 Task: Search one way flight ticket for 1 adult, 1 child, 1 infant in seat in premium economy from Aspen: Aspen/pitkin County Airport (sardy Field) to Sheridan: Sheridan County Airport on 8-6-2023. Choice of flights is Frontier. Number of bags: 2 checked bags. Price is upto 71000. Outbound departure time preference is 5:00.
Action: Mouse moved to (255, 328)
Screenshot: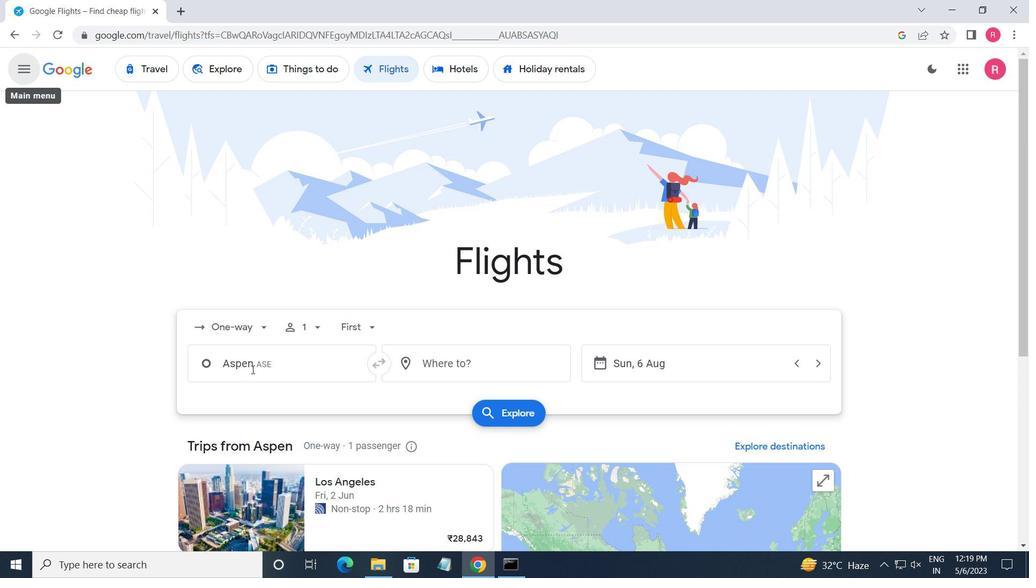 
Action: Mouse pressed left at (255, 328)
Screenshot: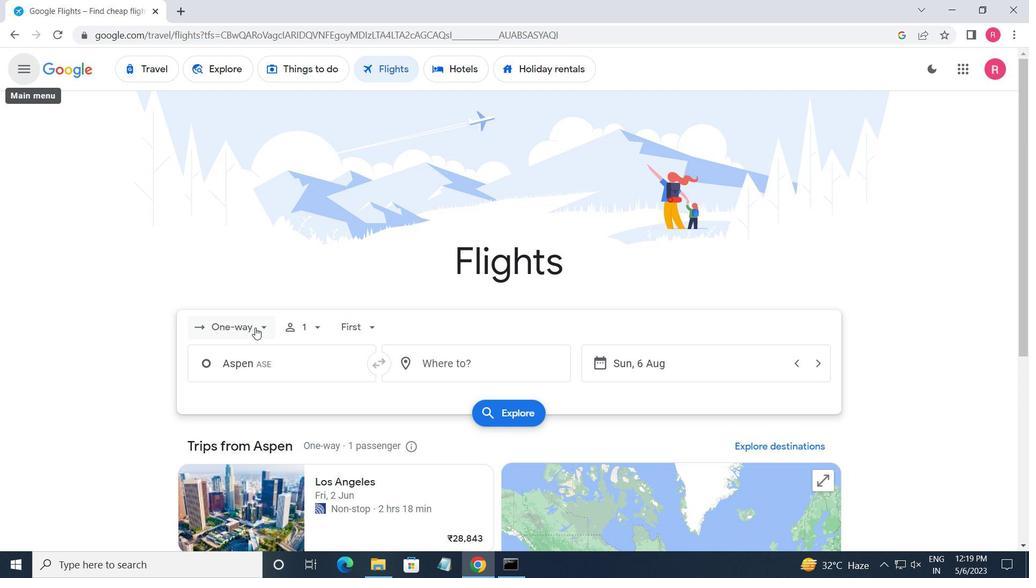 
Action: Mouse moved to (254, 388)
Screenshot: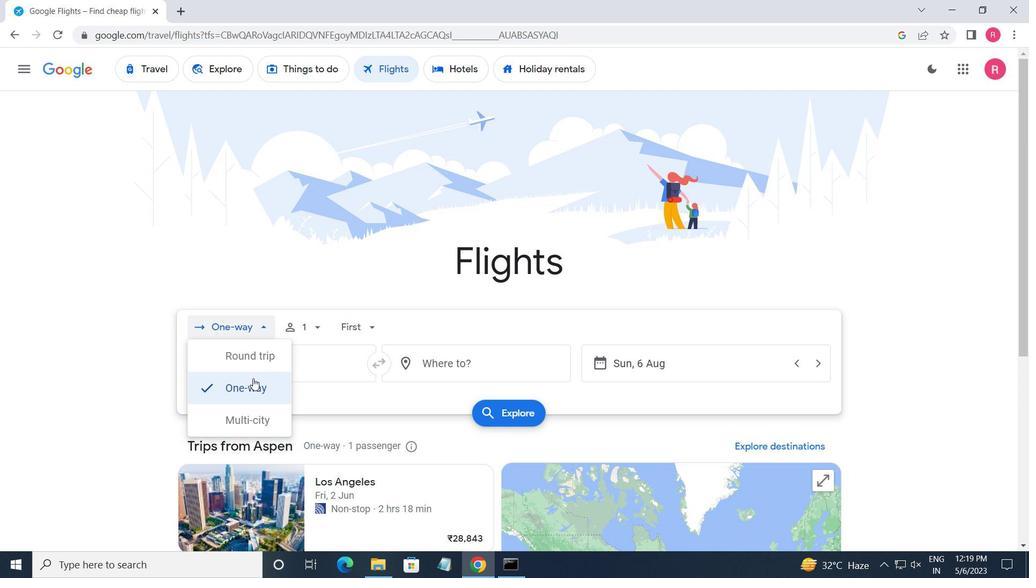 
Action: Mouse pressed left at (254, 388)
Screenshot: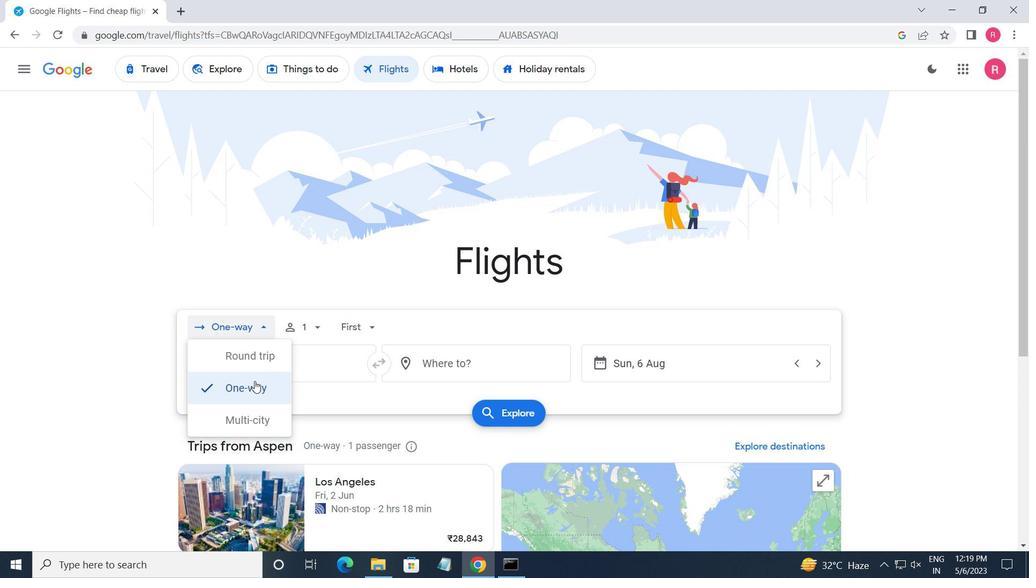 
Action: Mouse moved to (308, 338)
Screenshot: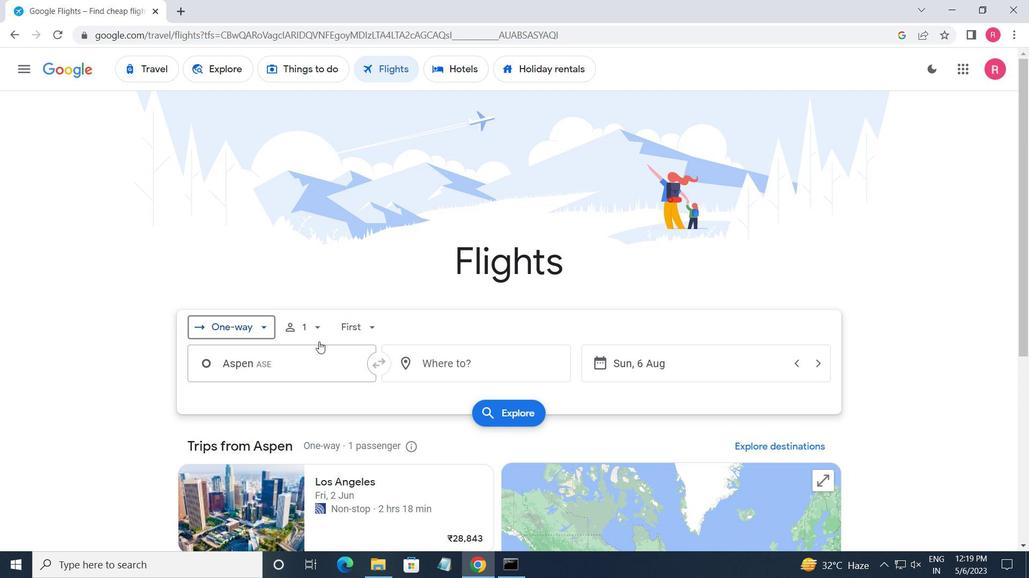 
Action: Mouse pressed left at (308, 338)
Screenshot: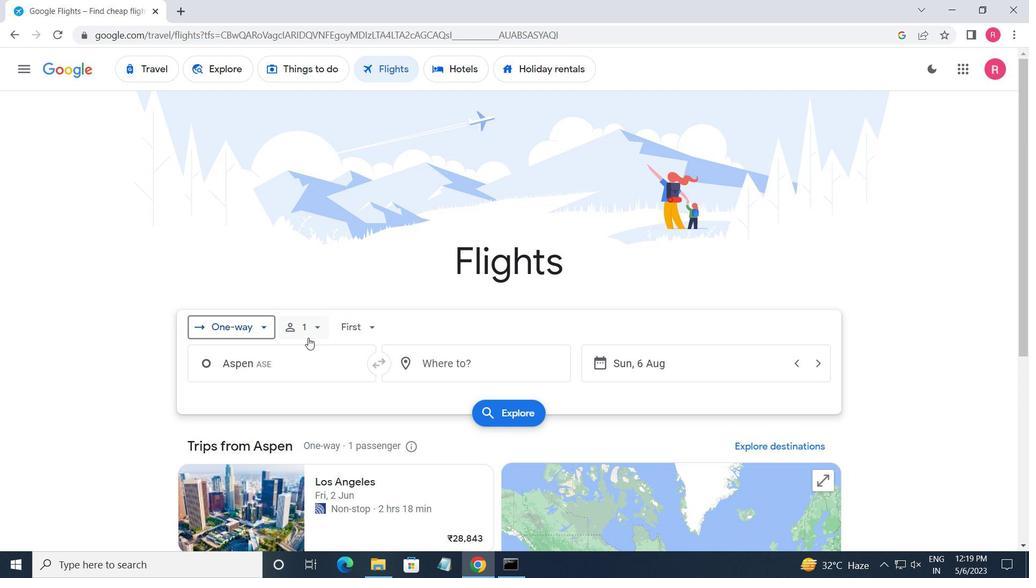 
Action: Mouse moved to (420, 397)
Screenshot: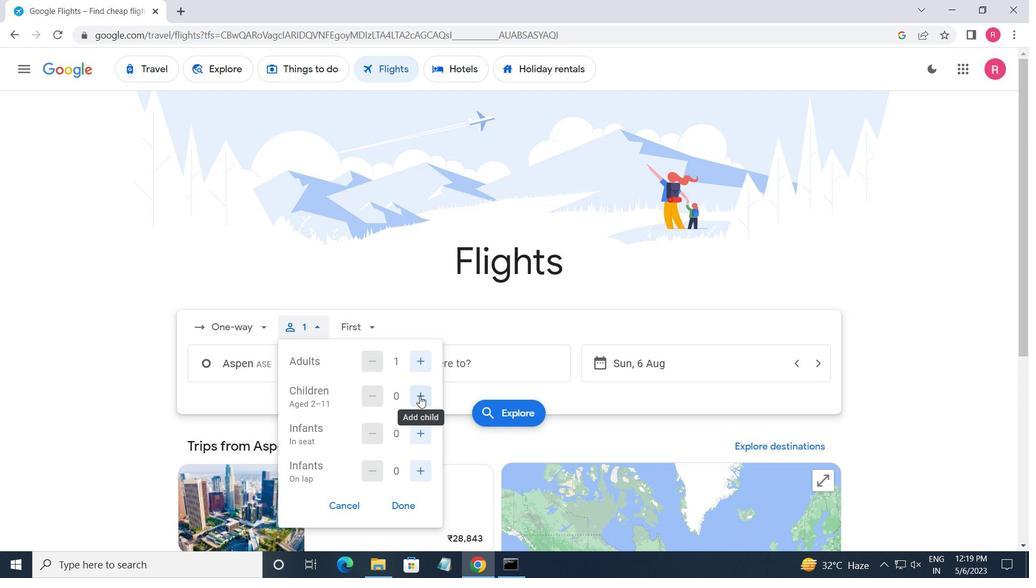 
Action: Mouse pressed left at (420, 397)
Screenshot: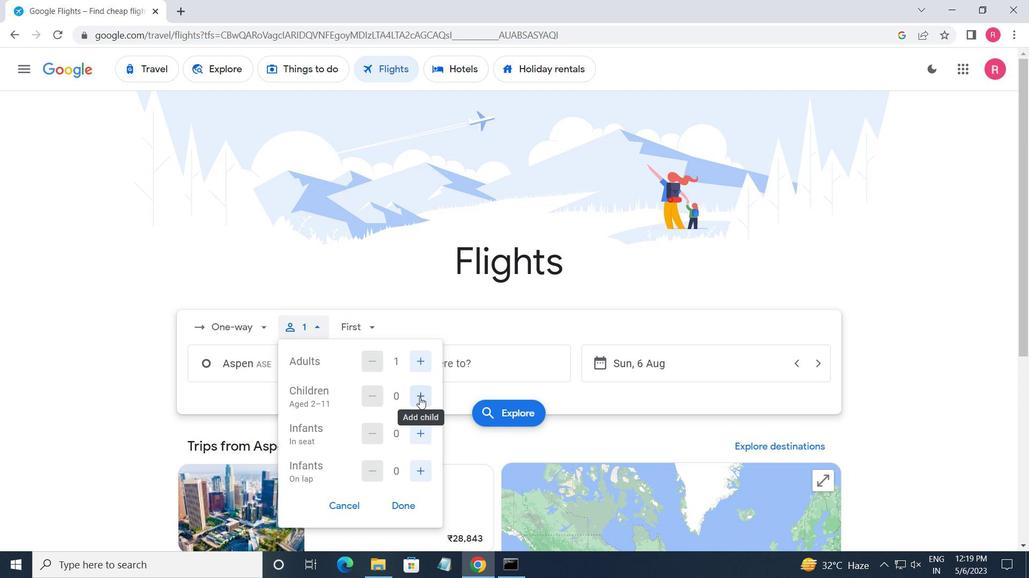 
Action: Mouse moved to (424, 439)
Screenshot: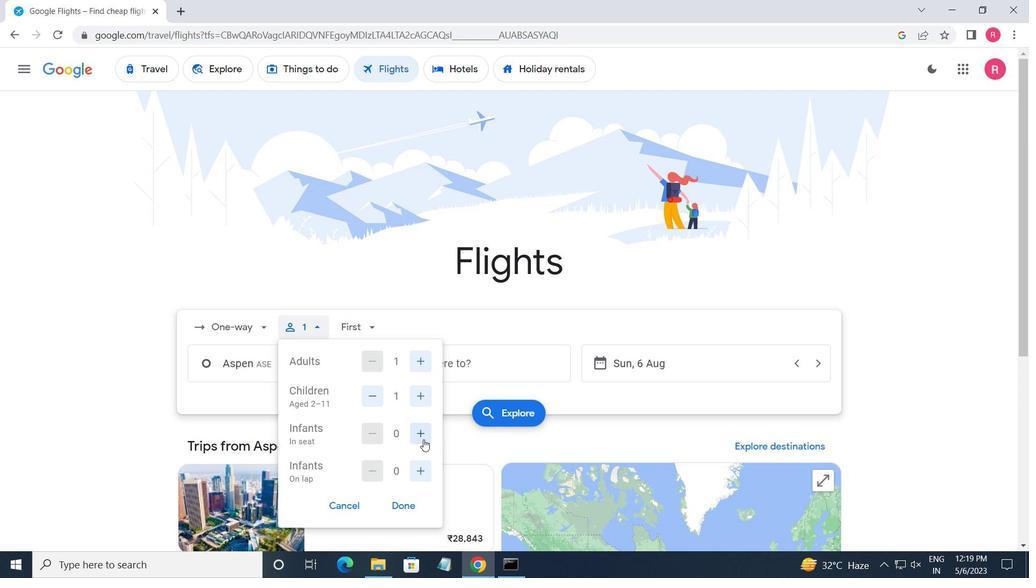 
Action: Mouse pressed left at (424, 439)
Screenshot: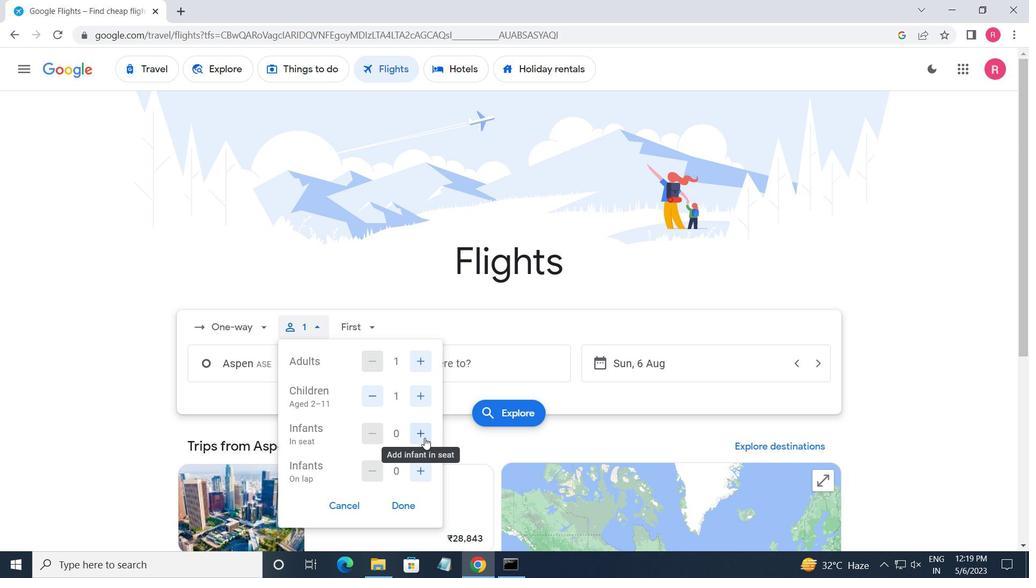 
Action: Mouse moved to (414, 509)
Screenshot: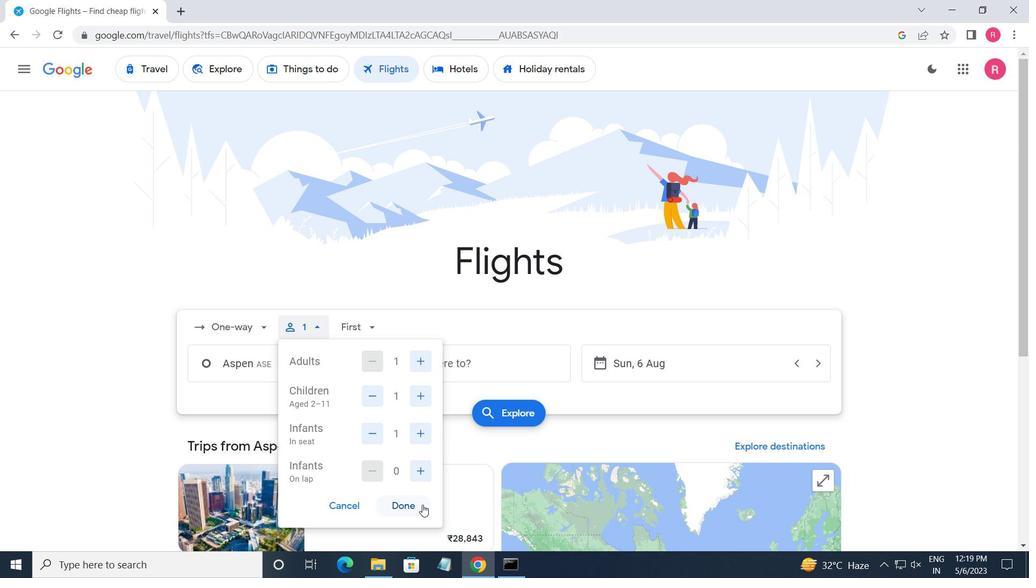 
Action: Mouse pressed left at (414, 509)
Screenshot: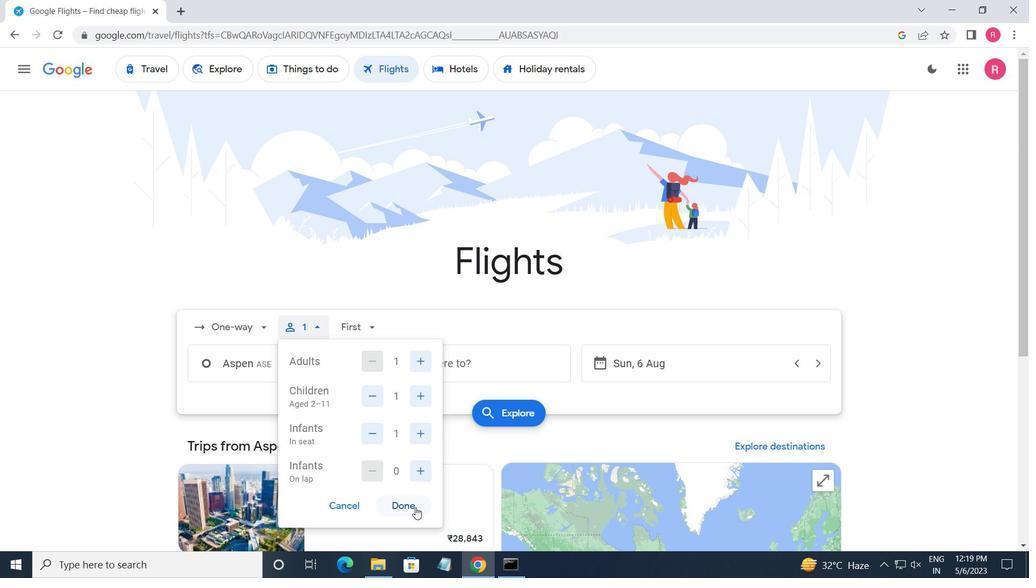 
Action: Mouse moved to (373, 324)
Screenshot: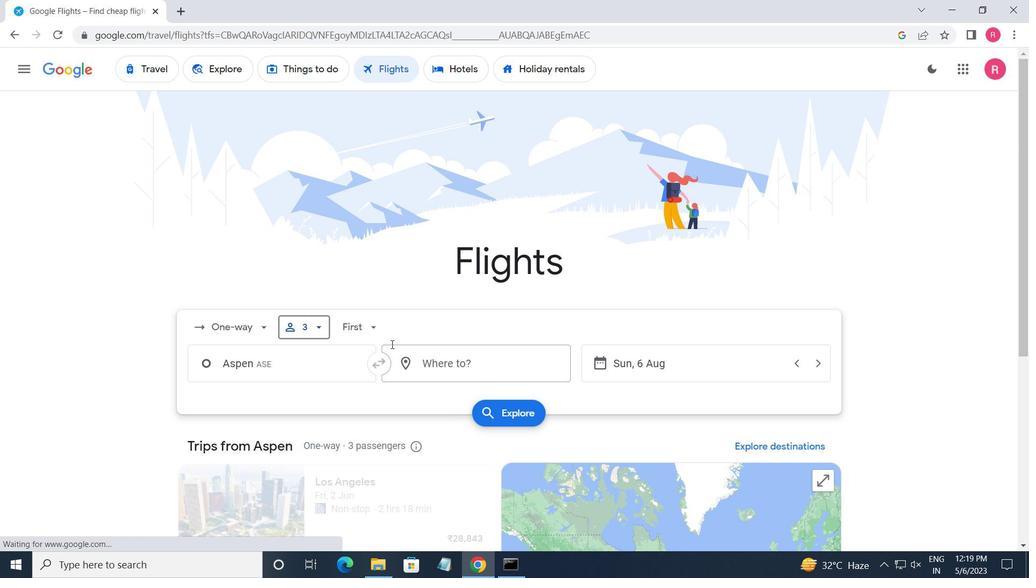 
Action: Mouse pressed left at (373, 324)
Screenshot: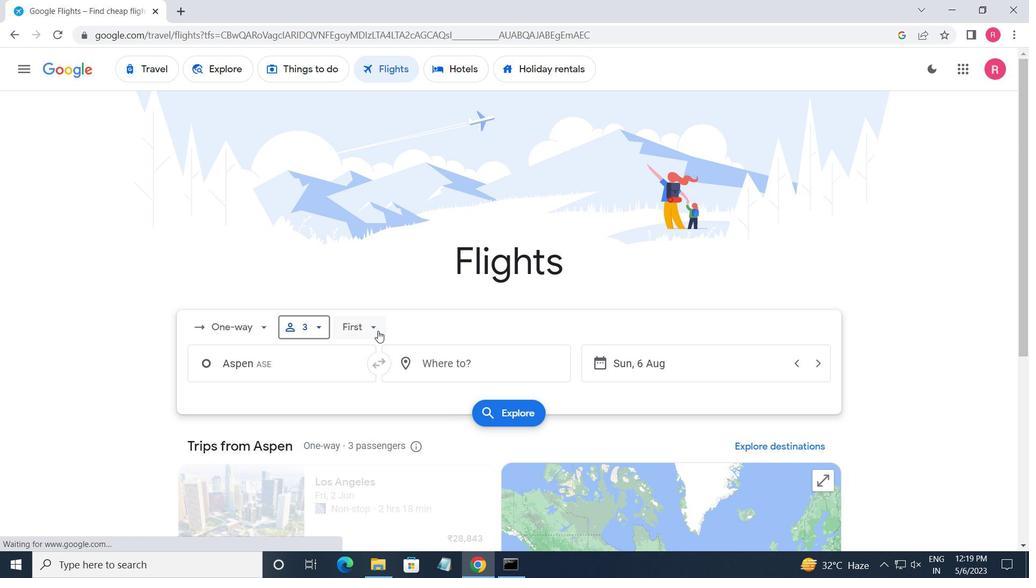 
Action: Mouse moved to (412, 399)
Screenshot: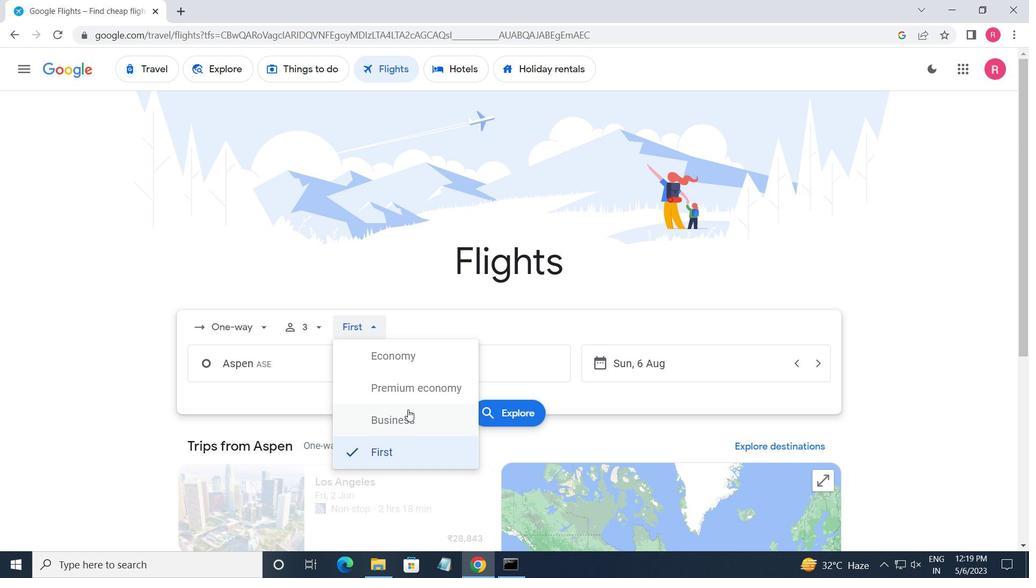 
Action: Mouse pressed left at (412, 399)
Screenshot: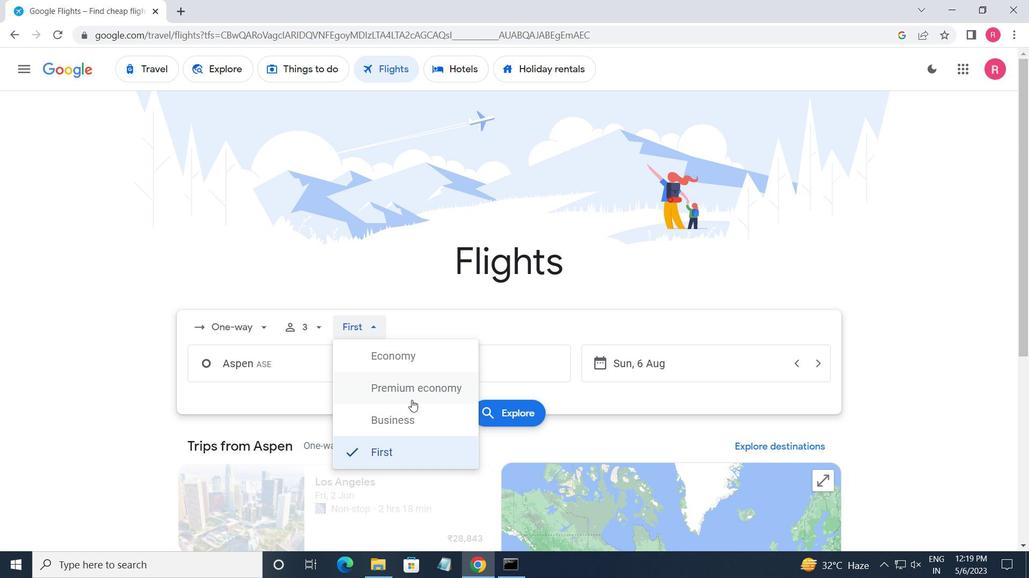 
Action: Mouse moved to (328, 373)
Screenshot: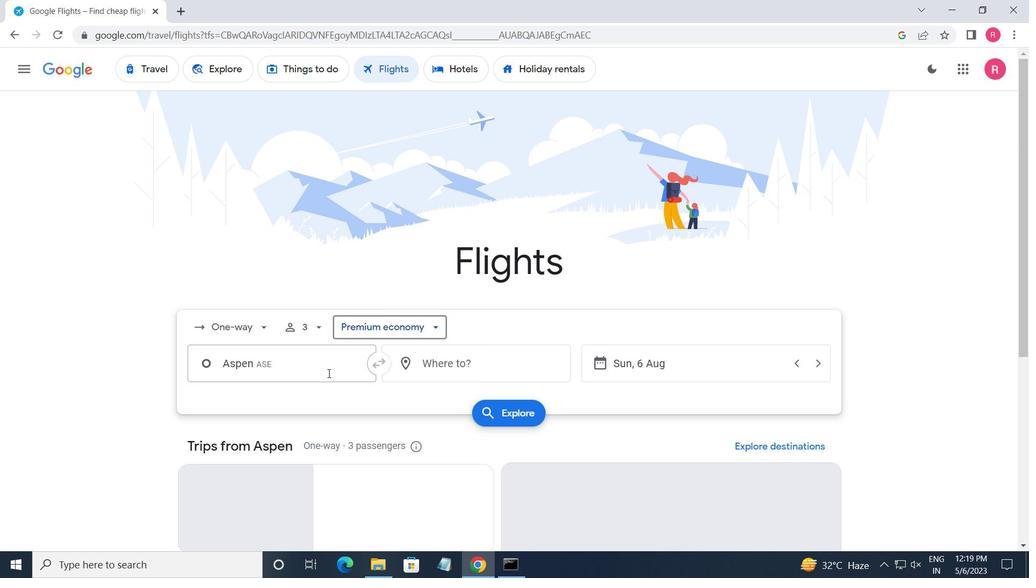 
Action: Mouse pressed left at (328, 373)
Screenshot: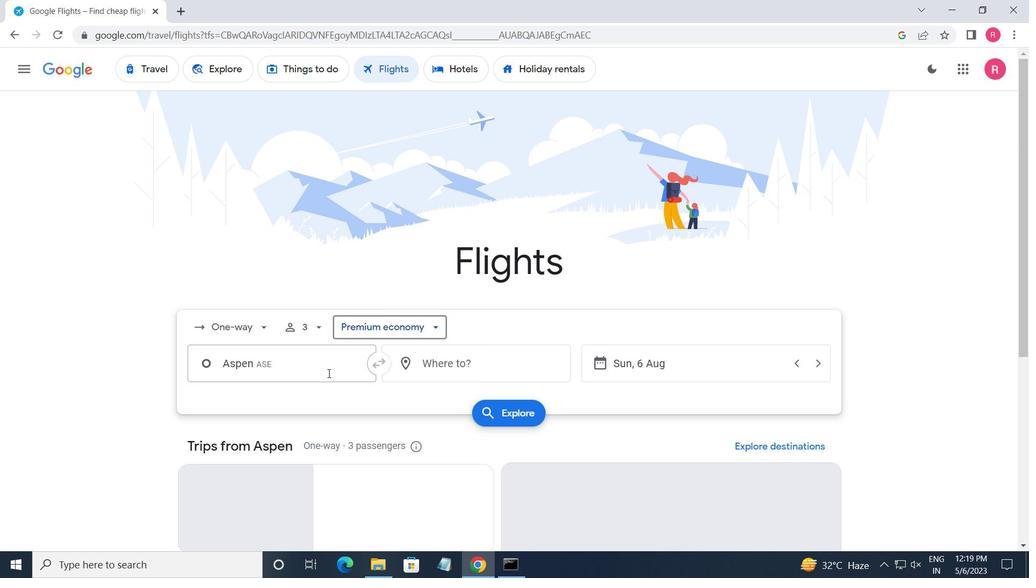 
Action: Mouse moved to (330, 374)
Screenshot: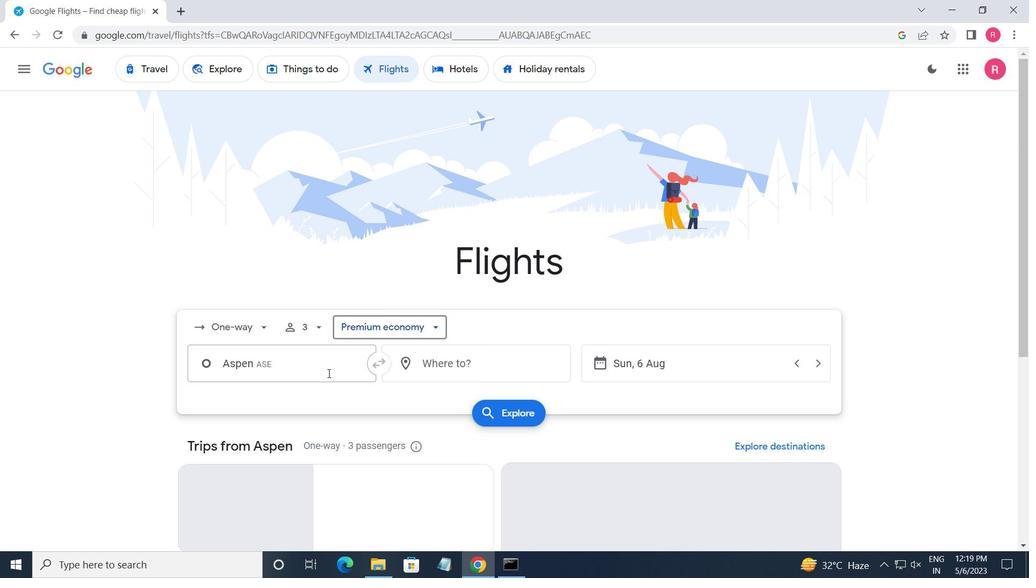 
Action: Key pressed <Key.shift>ASPEN
Screenshot: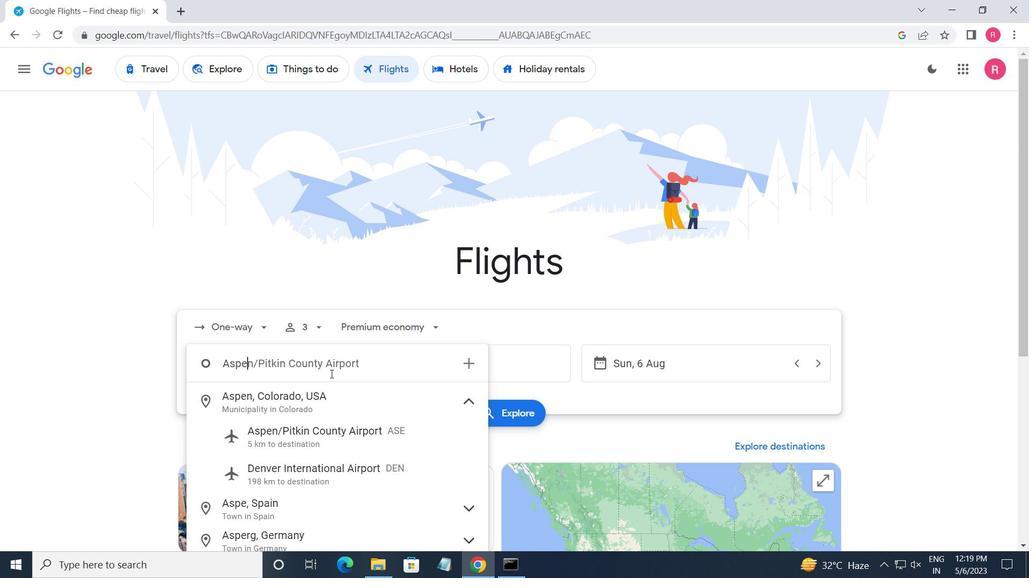 
Action: Mouse moved to (278, 435)
Screenshot: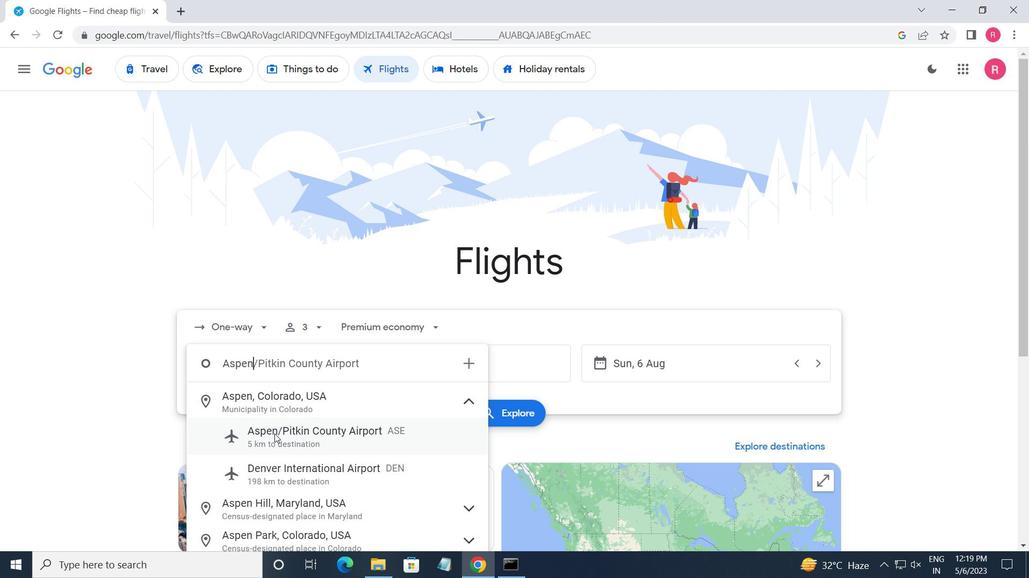 
Action: Mouse pressed left at (278, 435)
Screenshot: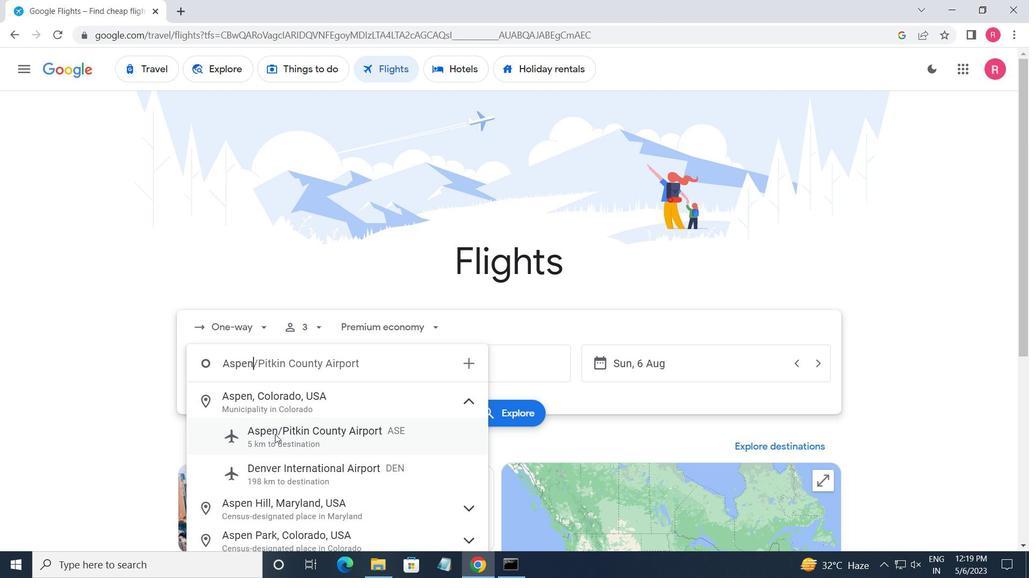 
Action: Mouse moved to (475, 365)
Screenshot: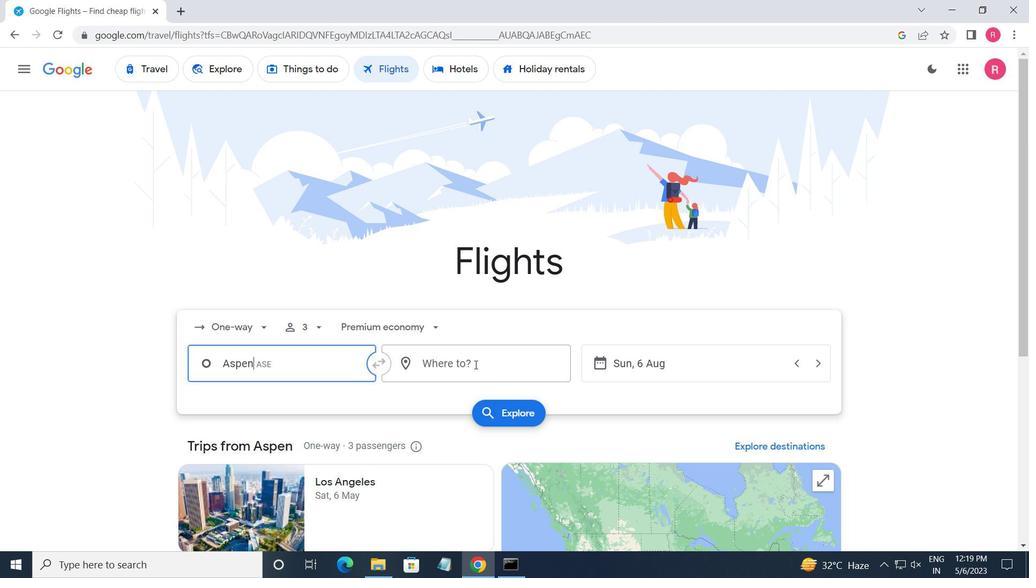 
Action: Mouse pressed left at (475, 365)
Screenshot: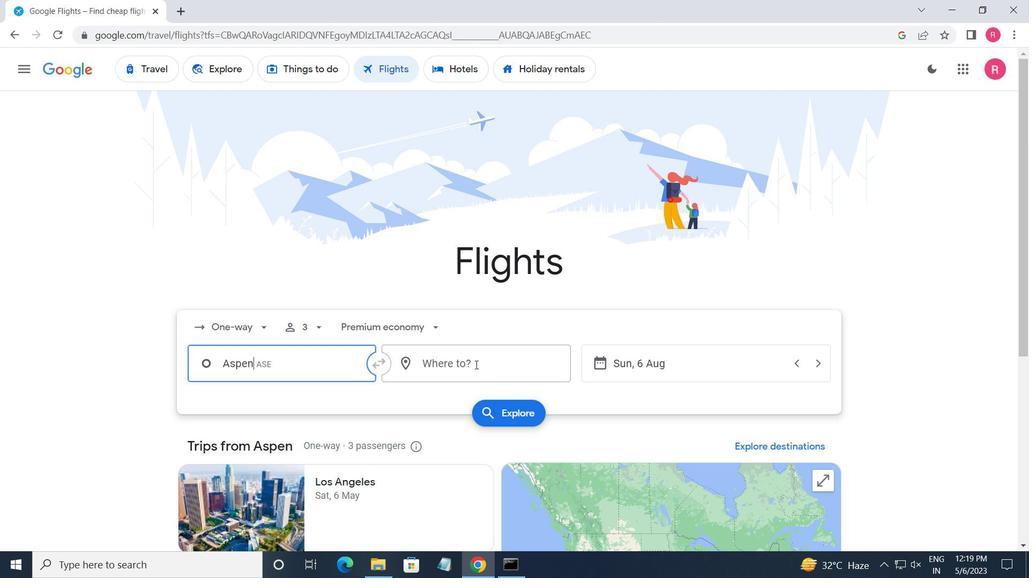 
Action: Mouse moved to (286, 548)
Screenshot: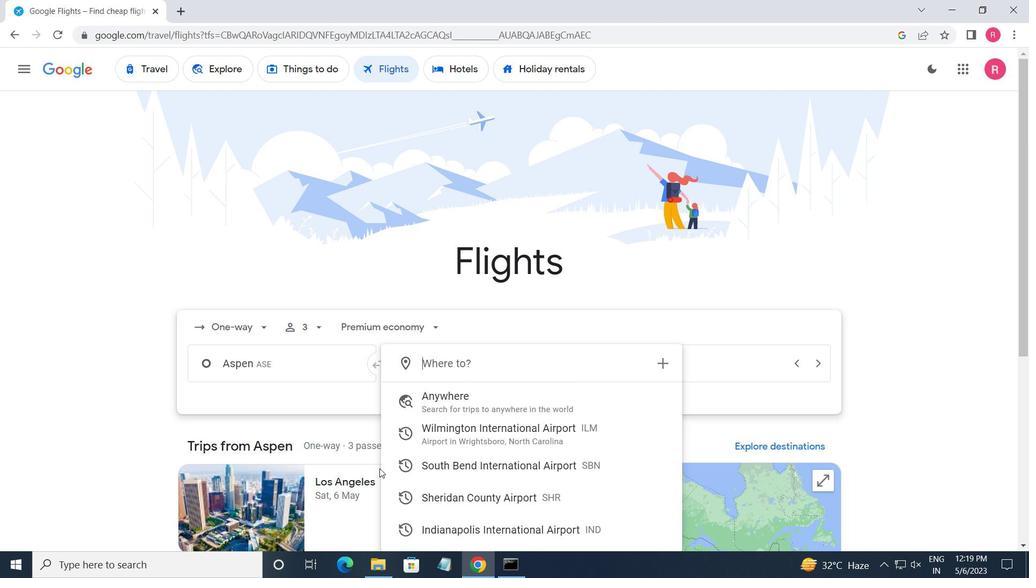 
Action: Key pressed <Key.shift>SHERIDAN
Screenshot: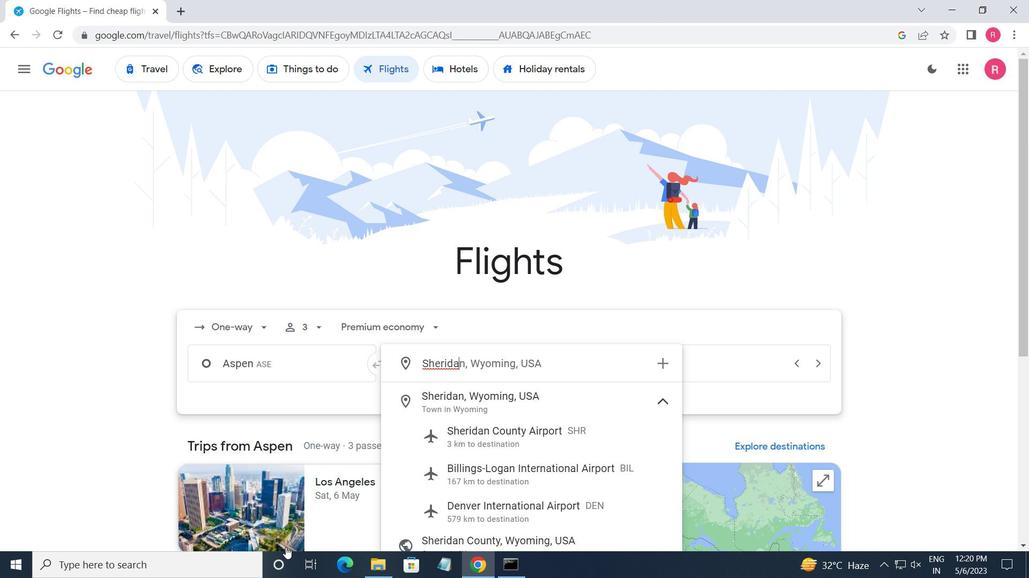 
Action: Mouse moved to (565, 449)
Screenshot: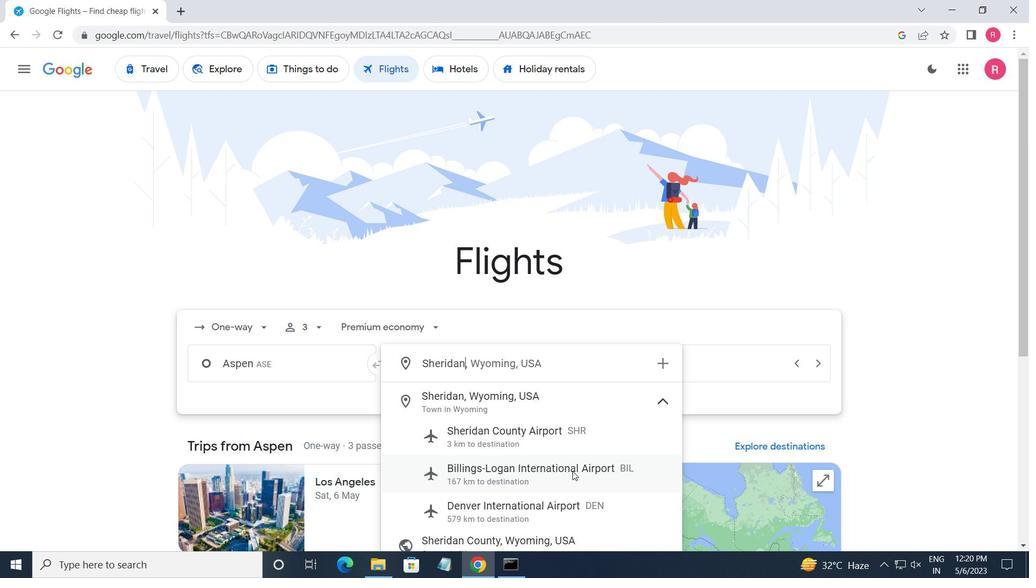 
Action: Mouse pressed left at (565, 449)
Screenshot: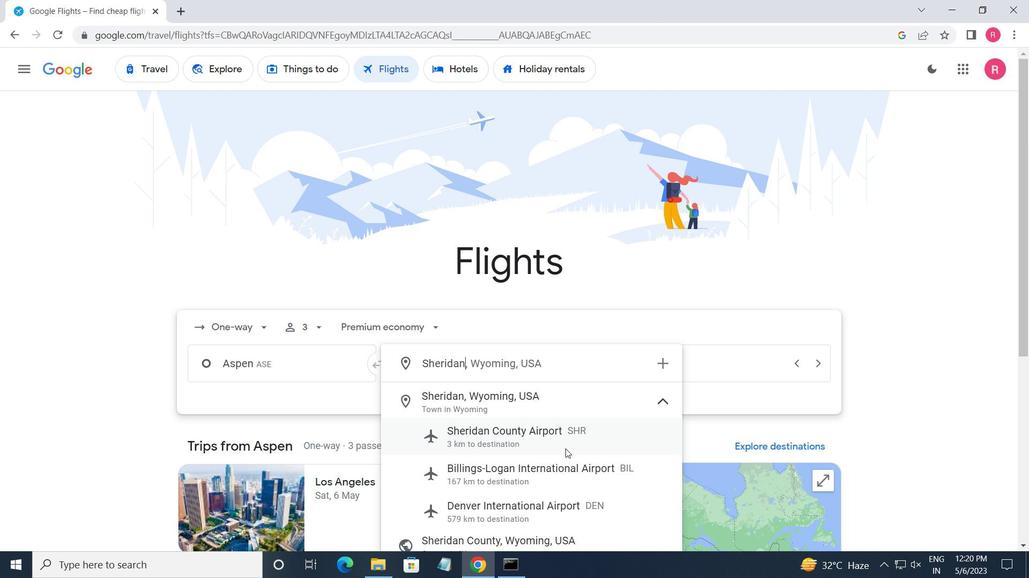 
Action: Mouse moved to (681, 363)
Screenshot: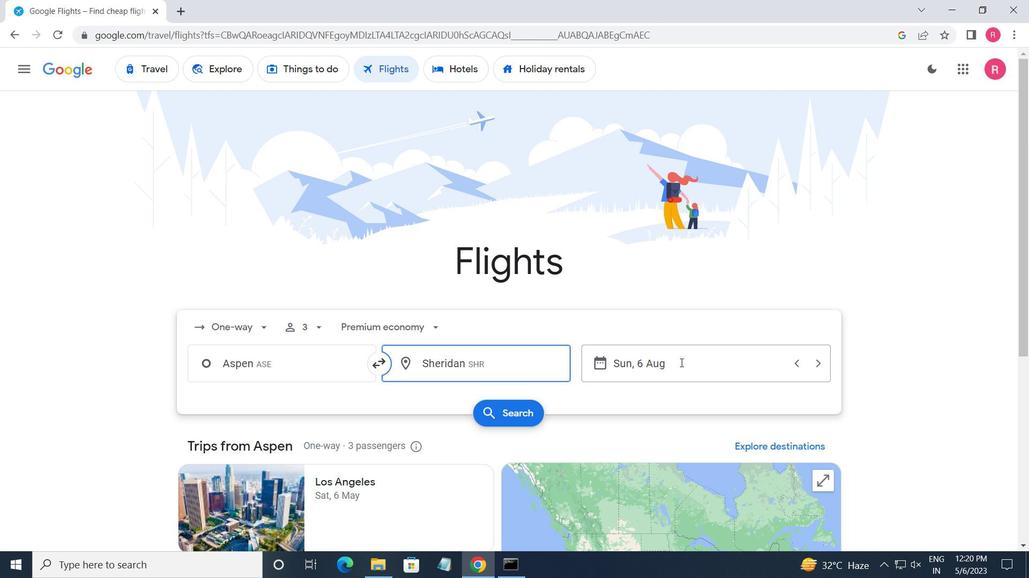 
Action: Mouse pressed left at (681, 363)
Screenshot: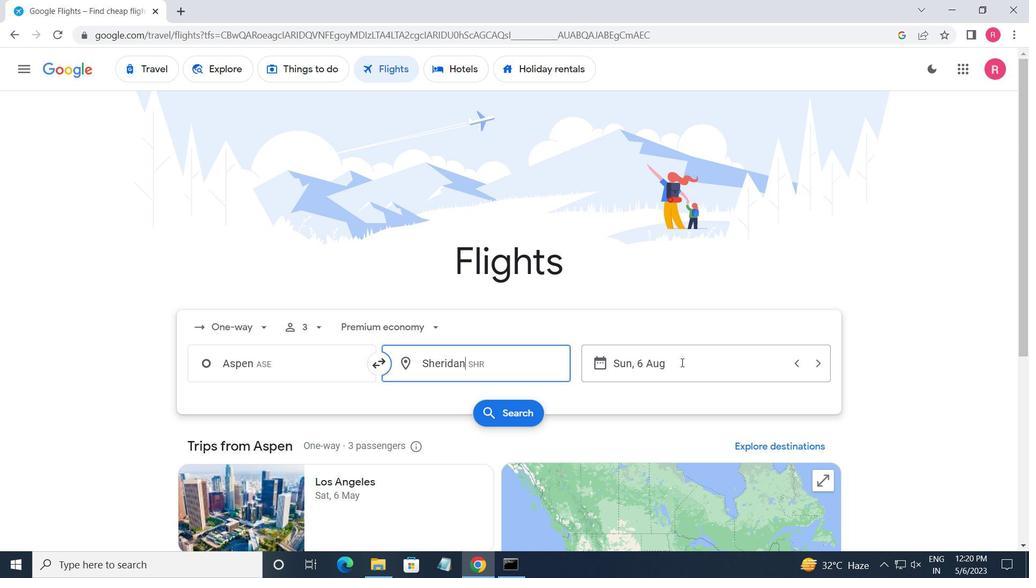 
Action: Mouse moved to (343, 339)
Screenshot: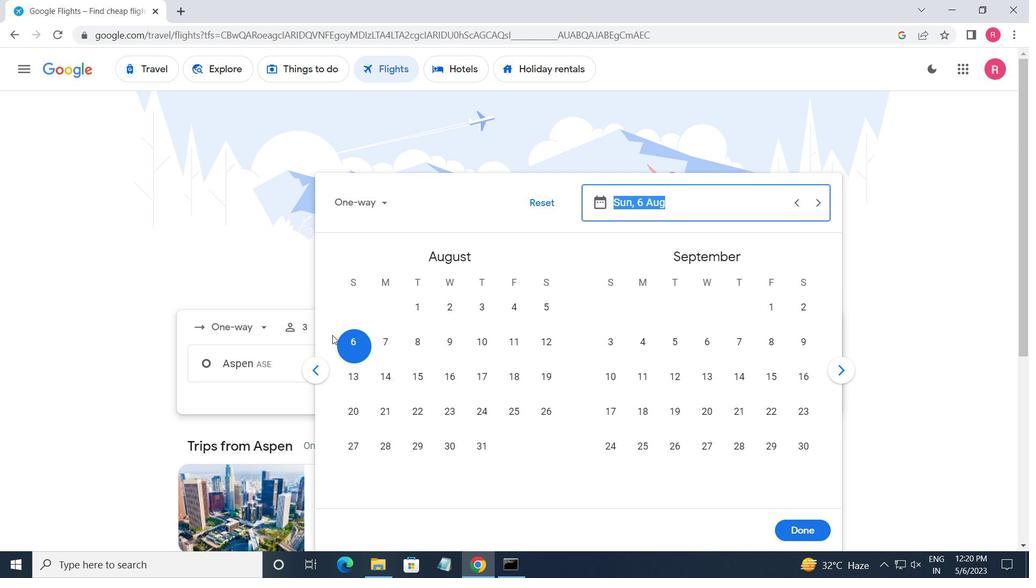 
Action: Mouse pressed left at (343, 339)
Screenshot: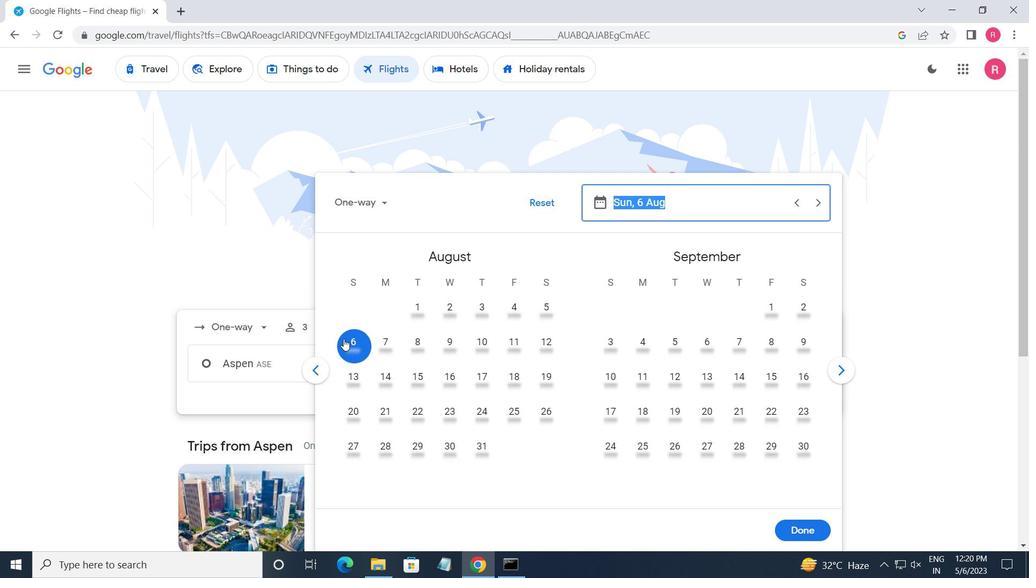 
Action: Mouse moved to (814, 524)
Screenshot: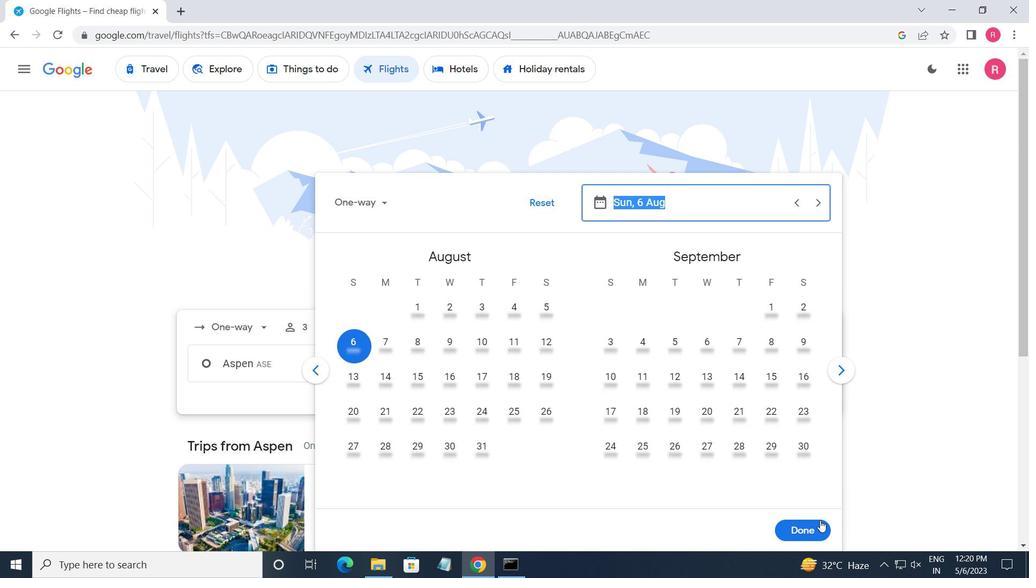 
Action: Mouse pressed left at (814, 524)
Screenshot: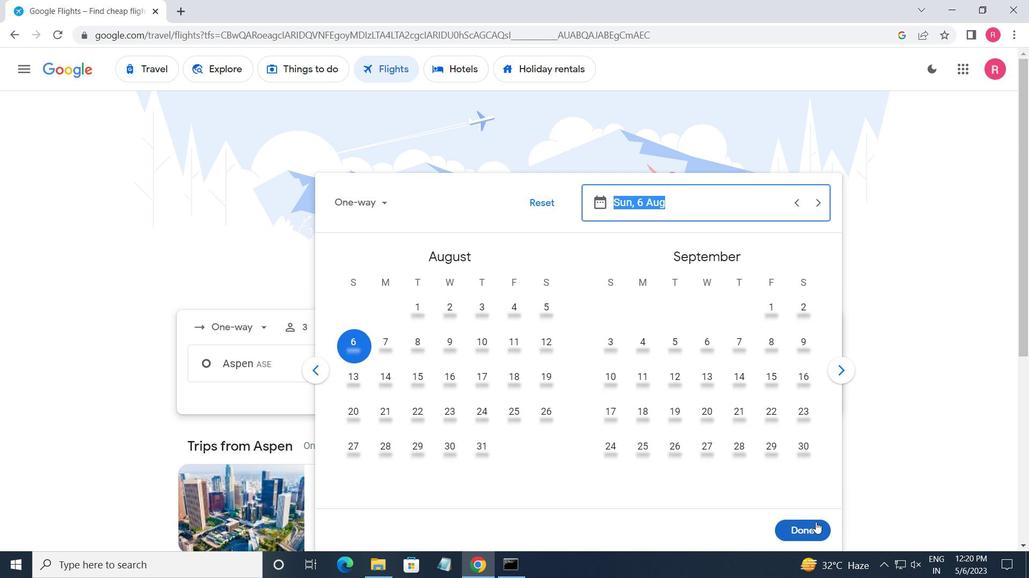 
Action: Mouse moved to (523, 419)
Screenshot: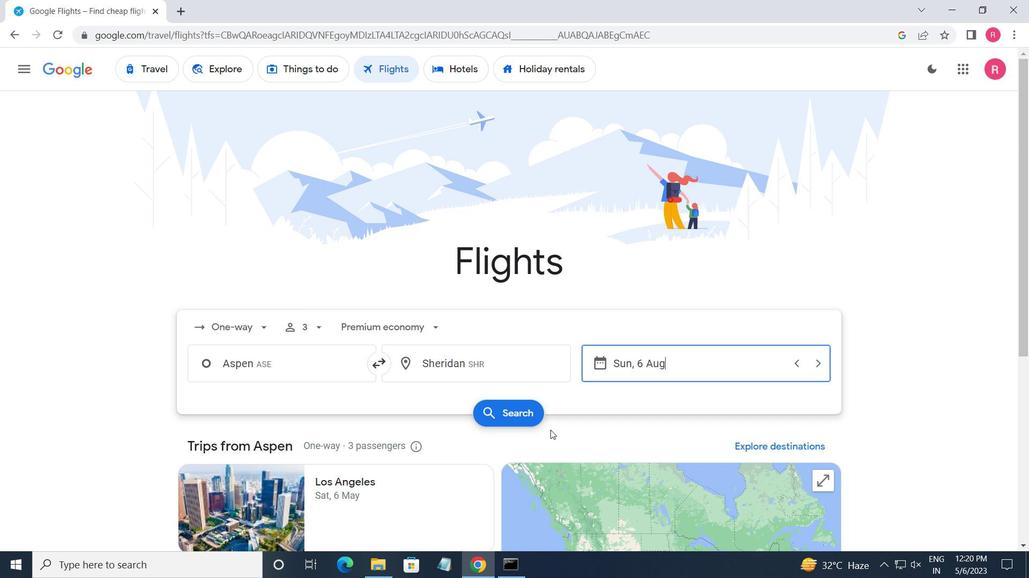 
Action: Mouse pressed left at (523, 419)
Screenshot: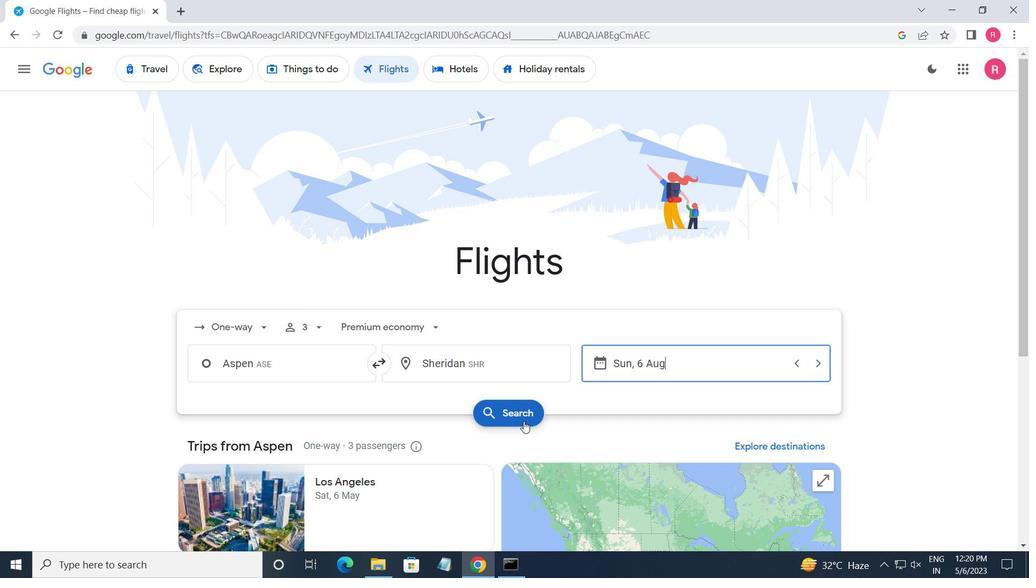 
Action: Mouse moved to (201, 192)
Screenshot: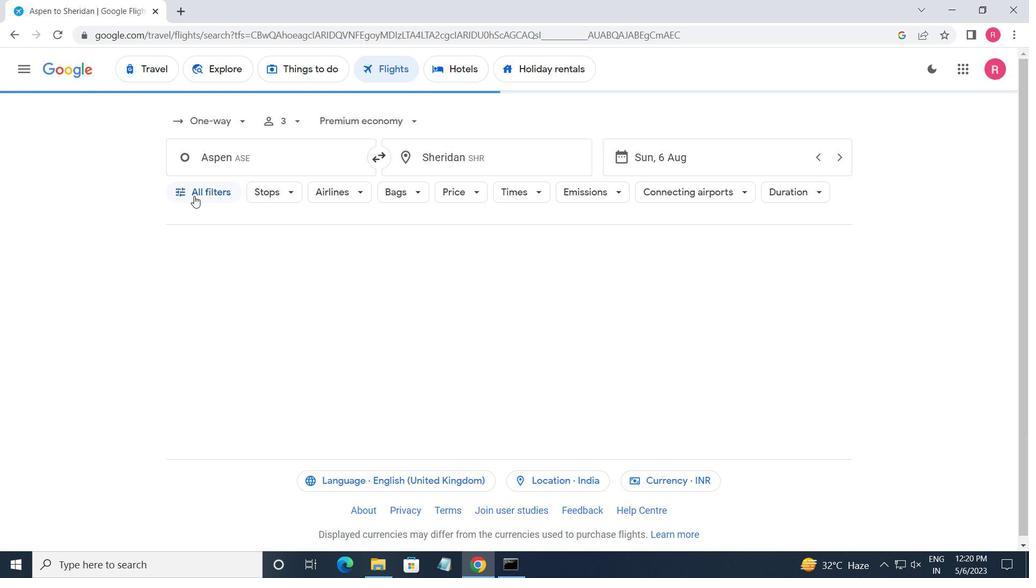 
Action: Mouse pressed left at (201, 192)
Screenshot: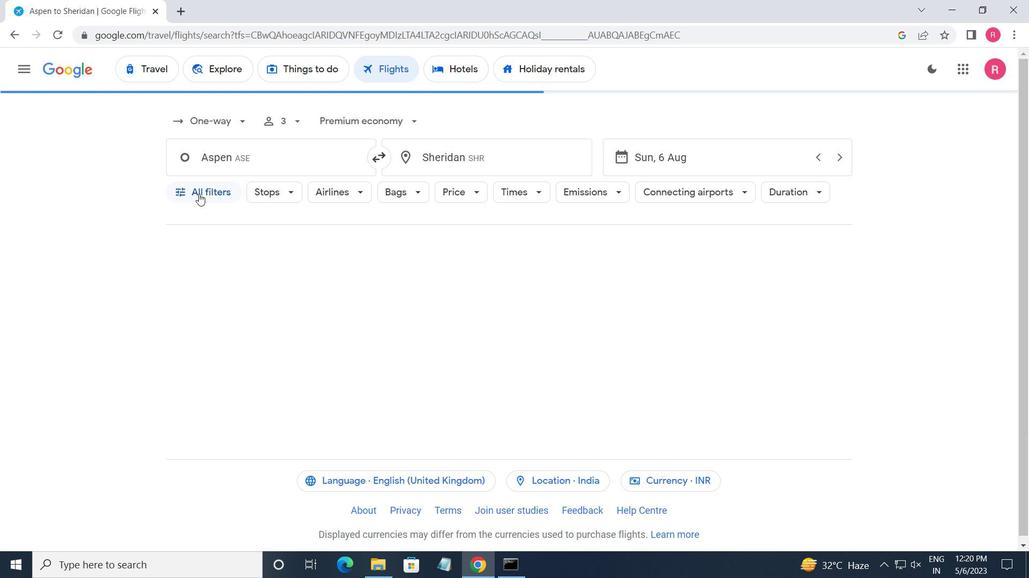 
Action: Mouse moved to (243, 333)
Screenshot: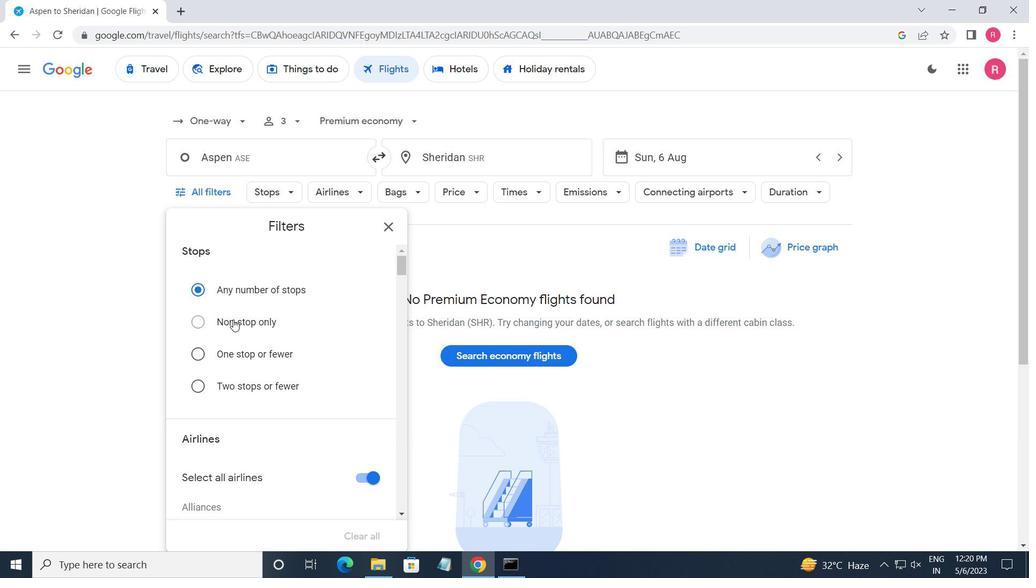 
Action: Mouse scrolled (243, 333) with delta (0, 0)
Screenshot: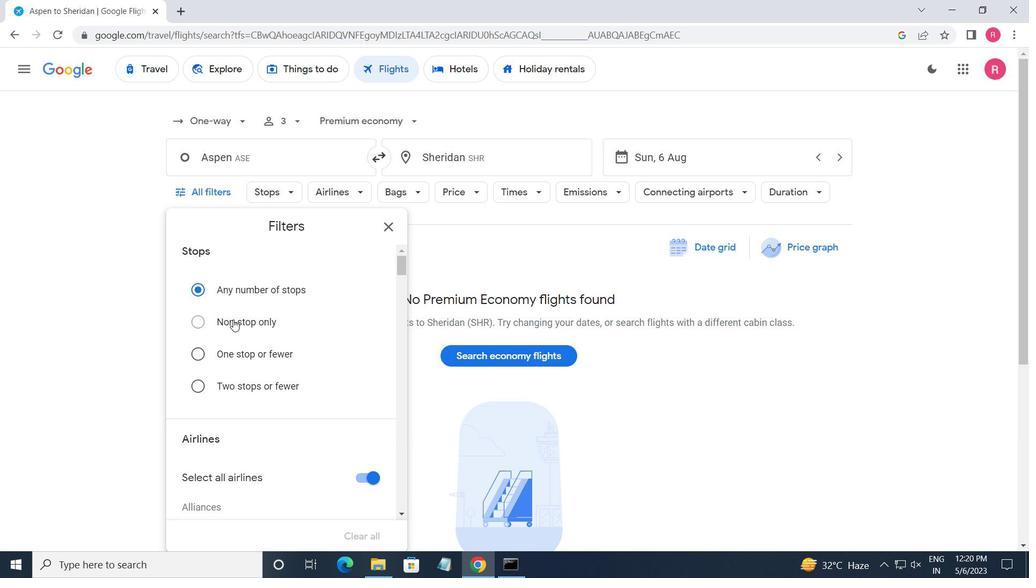 
Action: Mouse moved to (248, 340)
Screenshot: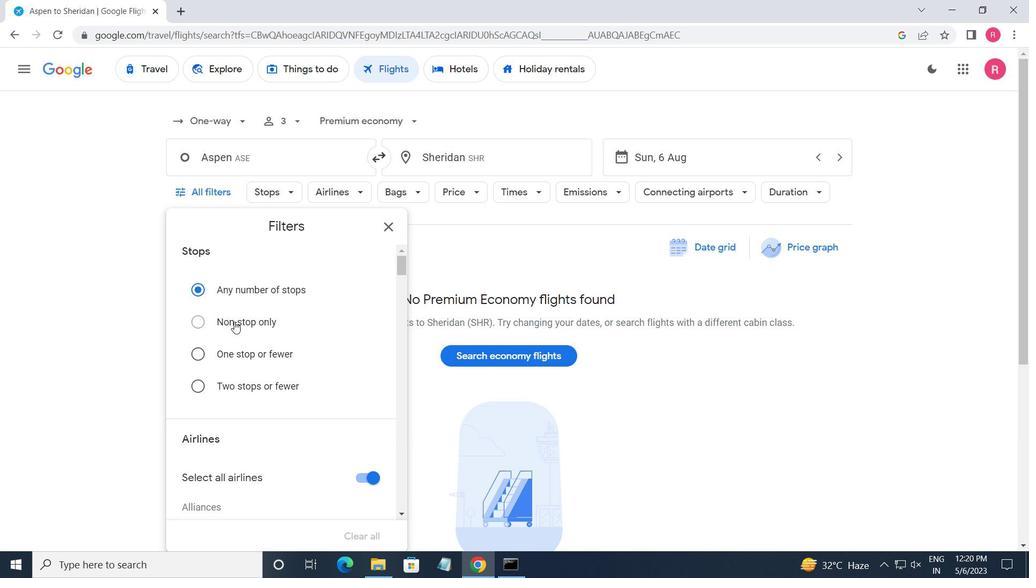 
Action: Mouse scrolled (248, 339) with delta (0, 0)
Screenshot: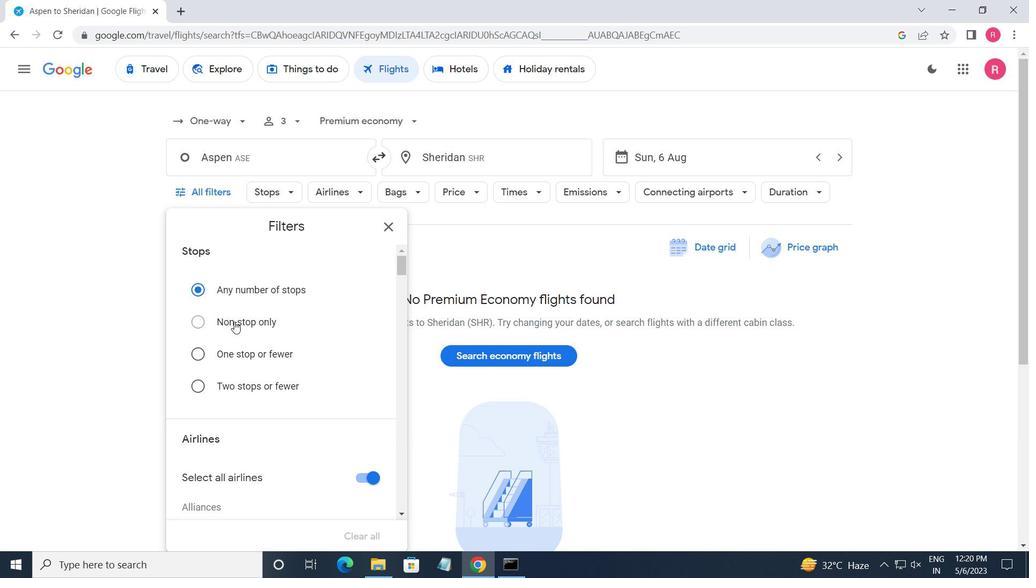 
Action: Mouse moved to (251, 340)
Screenshot: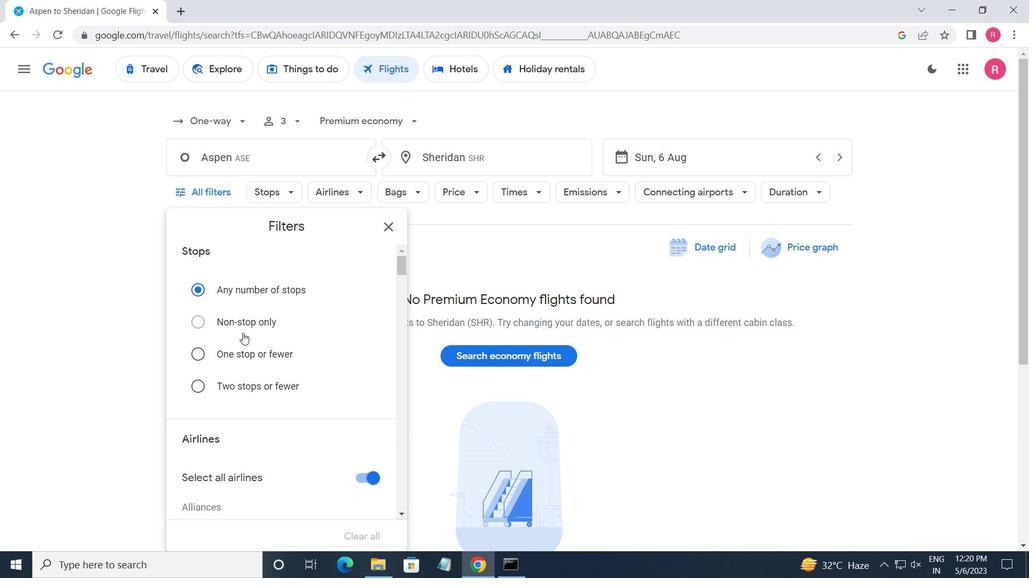 
Action: Mouse scrolled (251, 340) with delta (0, 0)
Screenshot: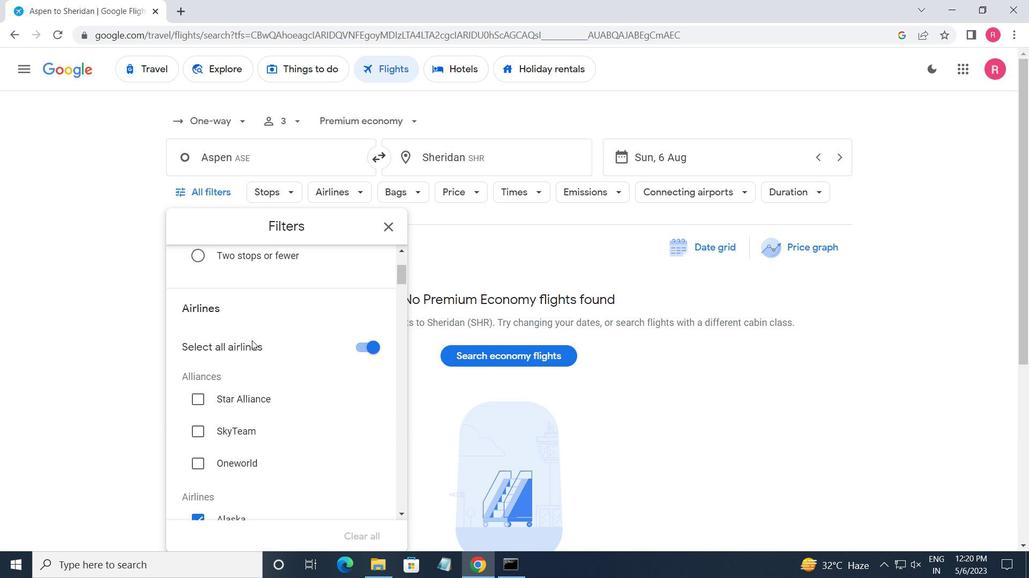 
Action: Mouse moved to (253, 343)
Screenshot: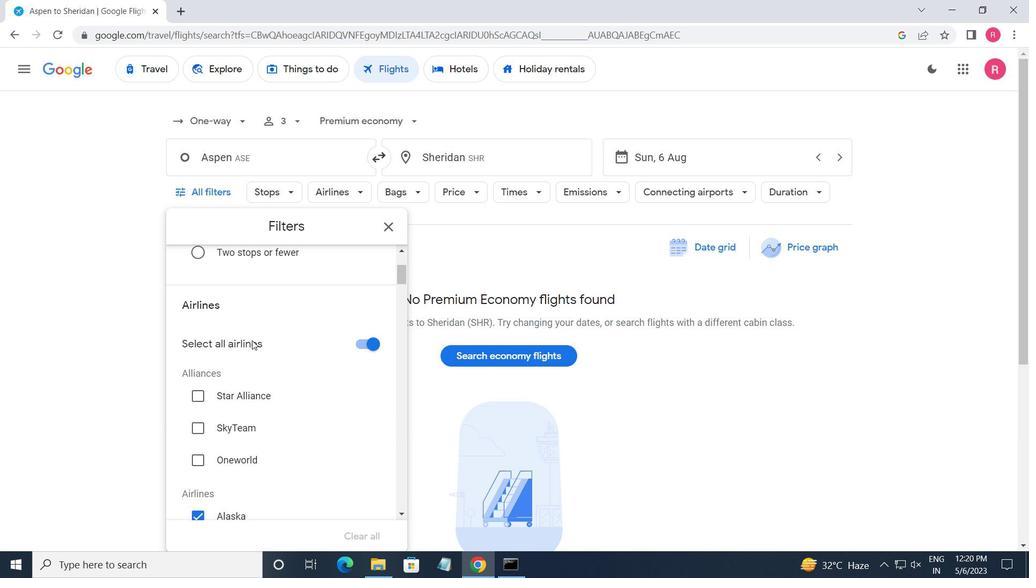 
Action: Mouse scrolled (253, 342) with delta (0, 0)
Screenshot: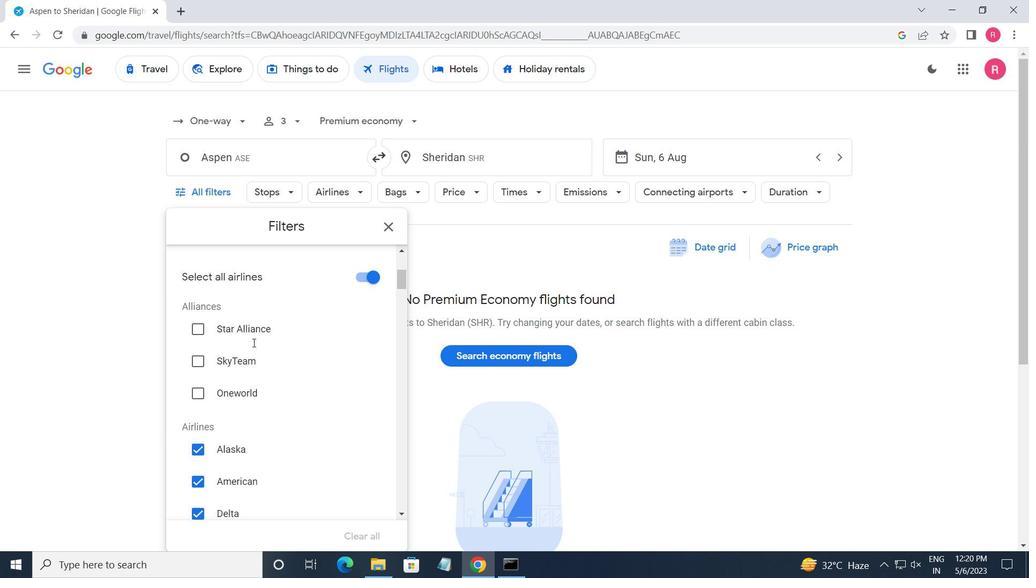 
Action: Mouse scrolled (253, 342) with delta (0, 0)
Screenshot: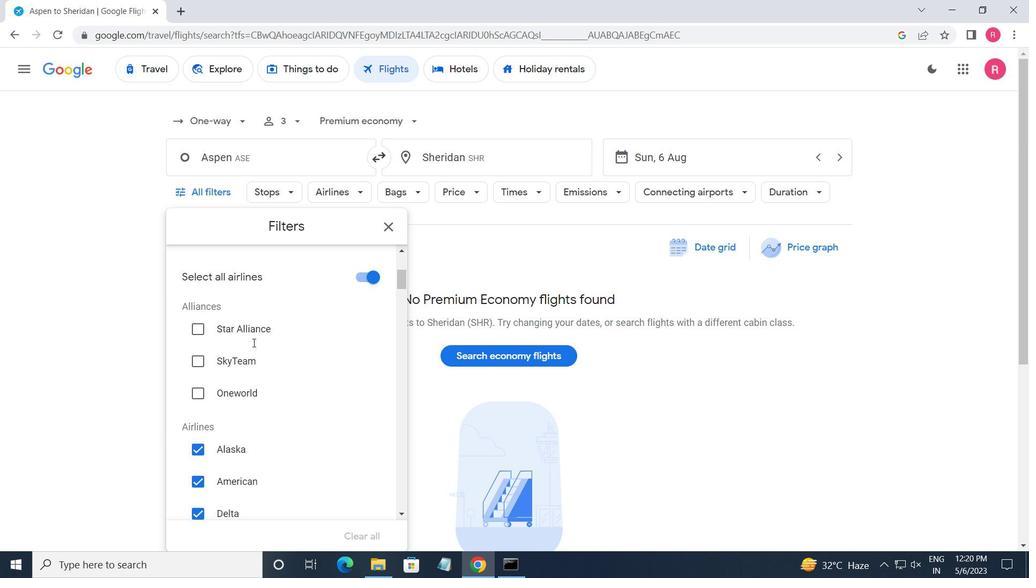 
Action: Mouse moved to (273, 434)
Screenshot: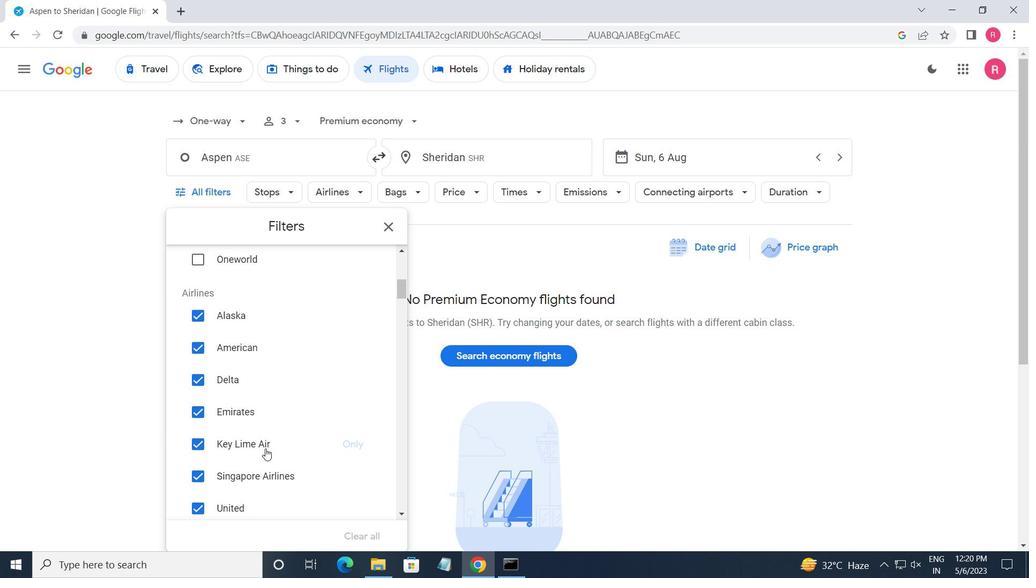
Action: Mouse scrolled (273, 434) with delta (0, 0)
Screenshot: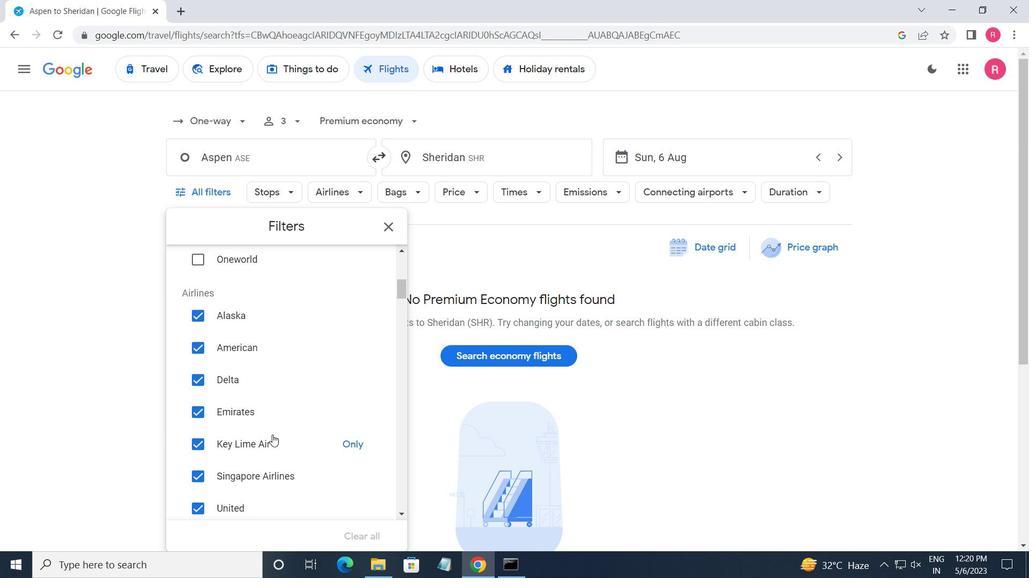 
Action: Mouse moved to (275, 433)
Screenshot: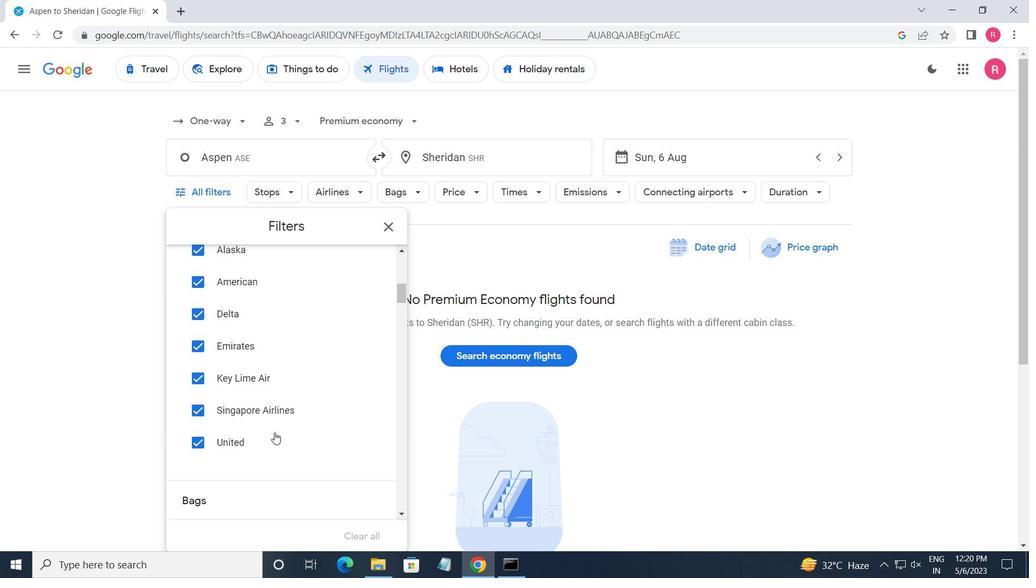 
Action: Mouse scrolled (275, 434) with delta (0, 0)
Screenshot: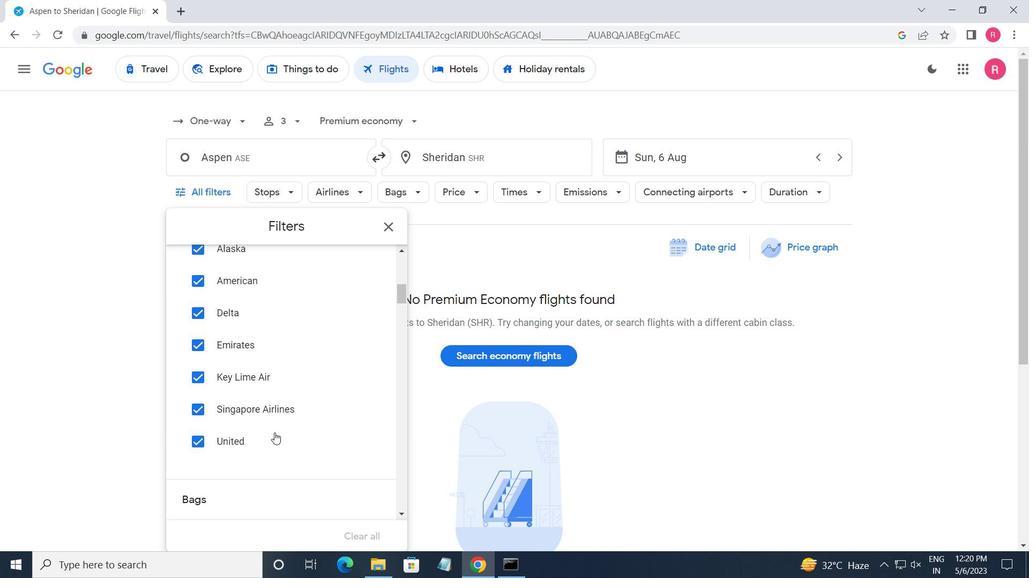 
Action: Mouse scrolled (275, 434) with delta (0, 0)
Screenshot: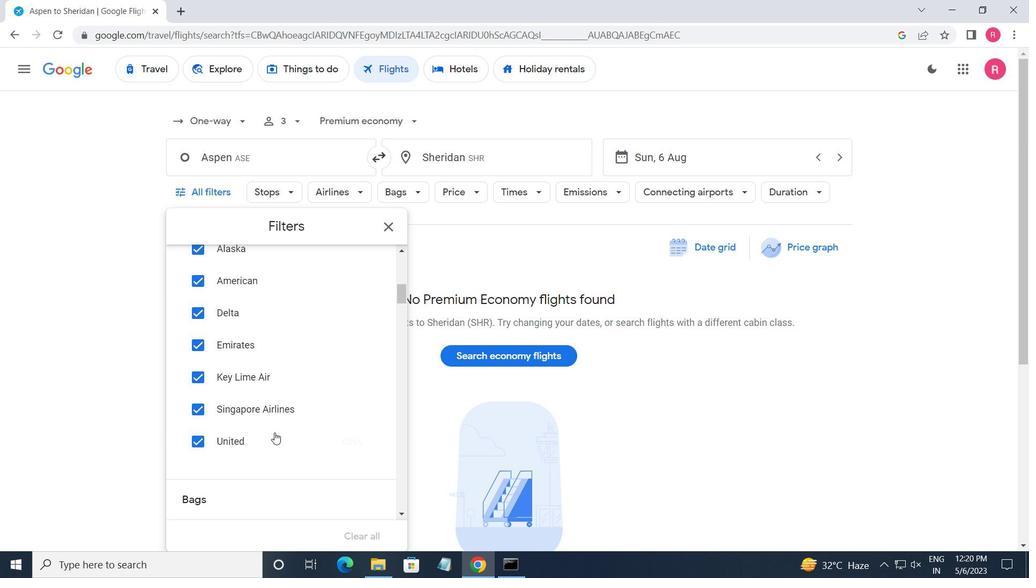 
Action: Mouse moved to (292, 420)
Screenshot: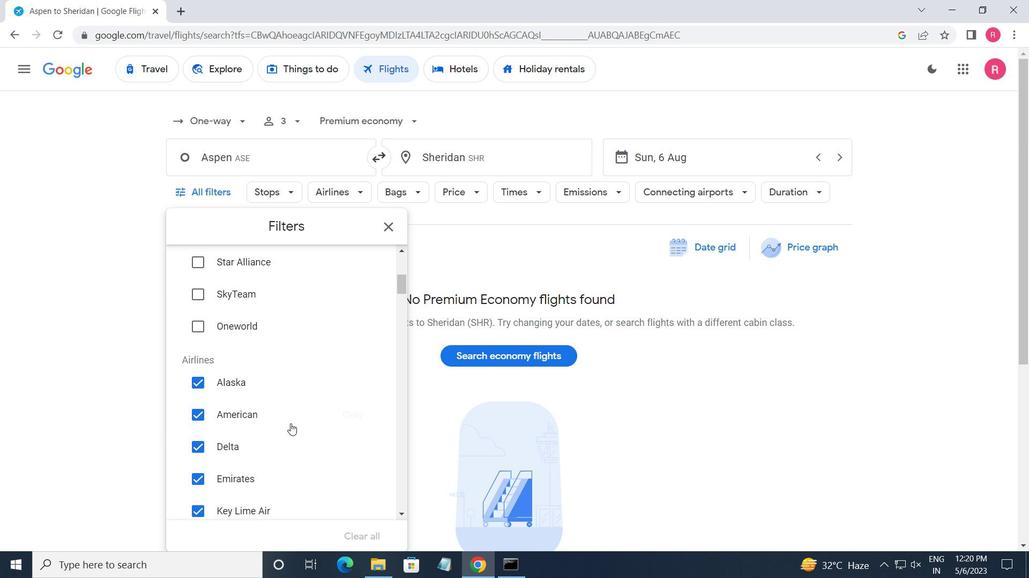 
Action: Mouse scrolled (292, 420) with delta (0, 0)
Screenshot: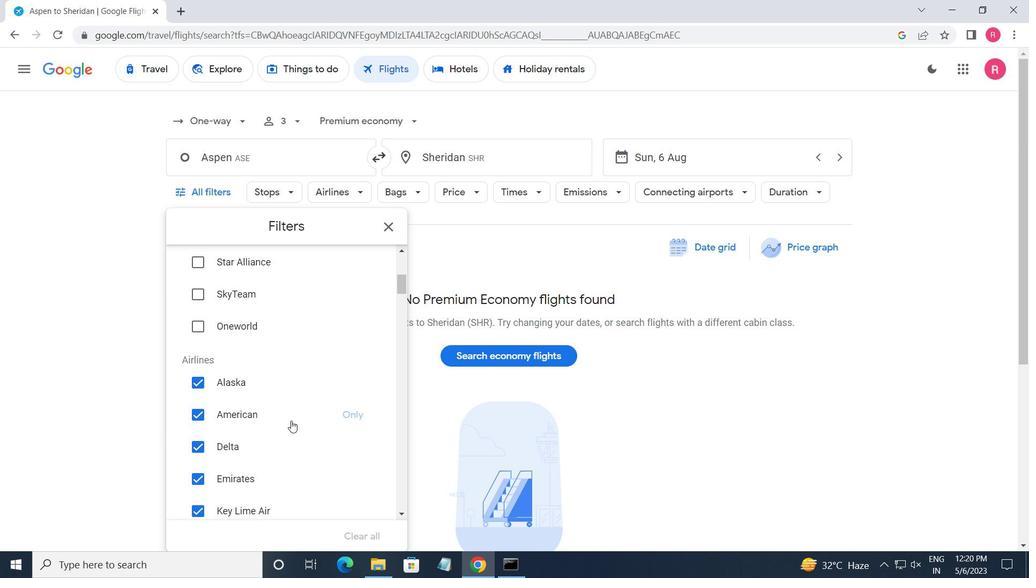 
Action: Mouse scrolled (292, 420) with delta (0, 0)
Screenshot: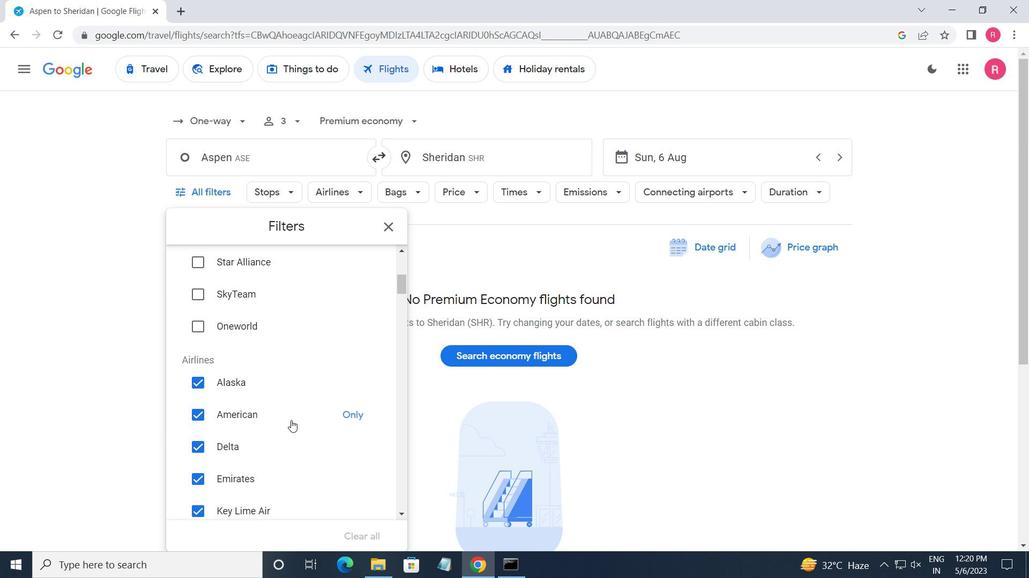 
Action: Mouse scrolled (292, 420) with delta (0, 0)
Screenshot: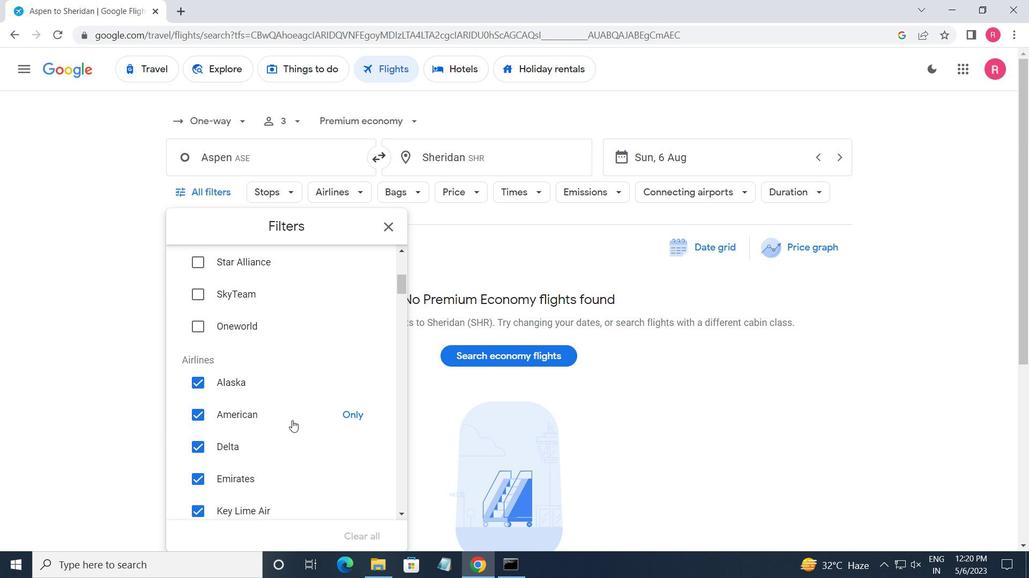 
Action: Mouse moved to (299, 418)
Screenshot: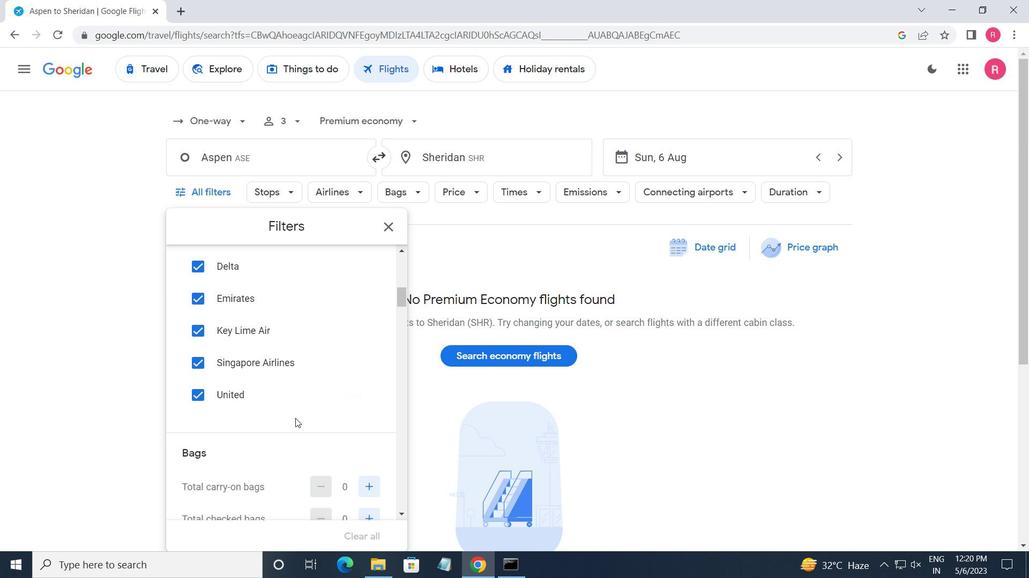 
Action: Mouse scrolled (299, 419) with delta (0, 0)
Screenshot: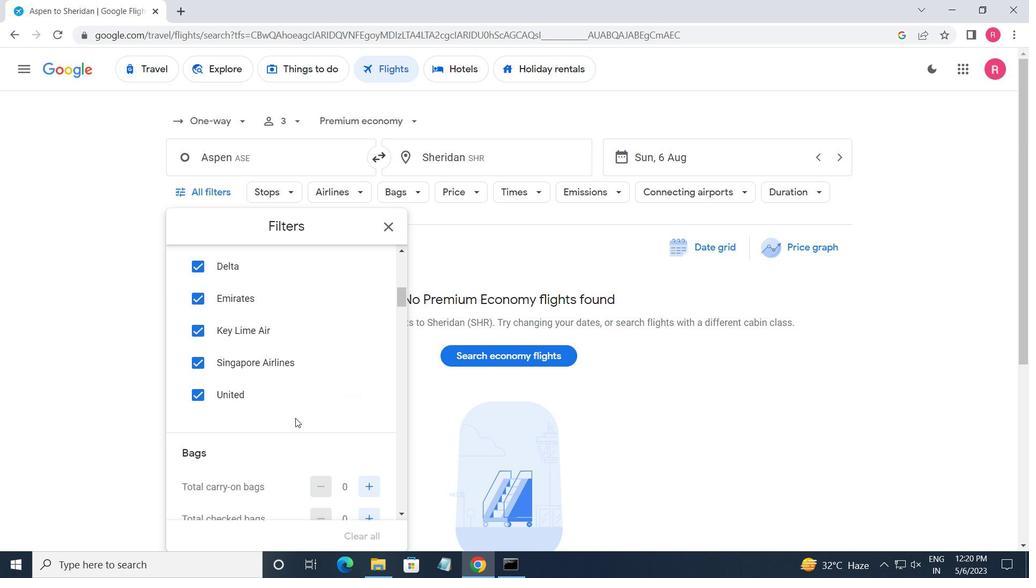 
Action: Mouse scrolled (299, 419) with delta (0, 0)
Screenshot: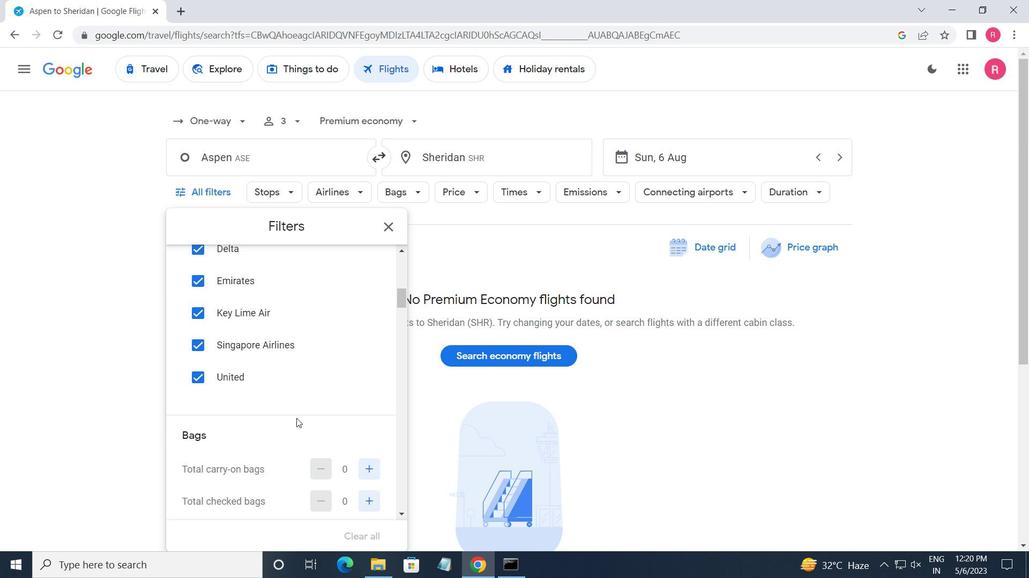
Action: Mouse scrolled (299, 419) with delta (0, 0)
Screenshot: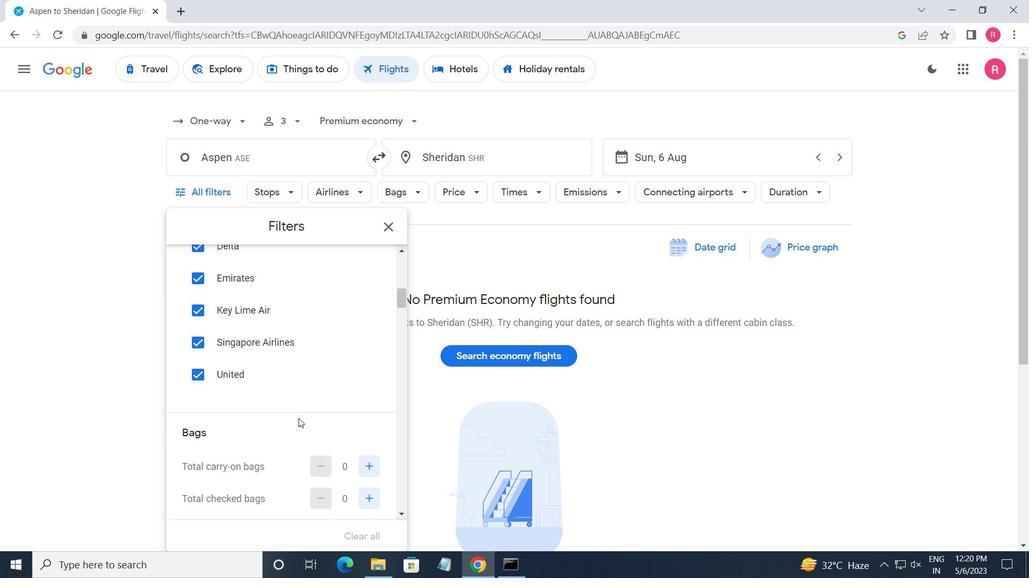 
Action: Mouse scrolled (299, 419) with delta (0, 0)
Screenshot: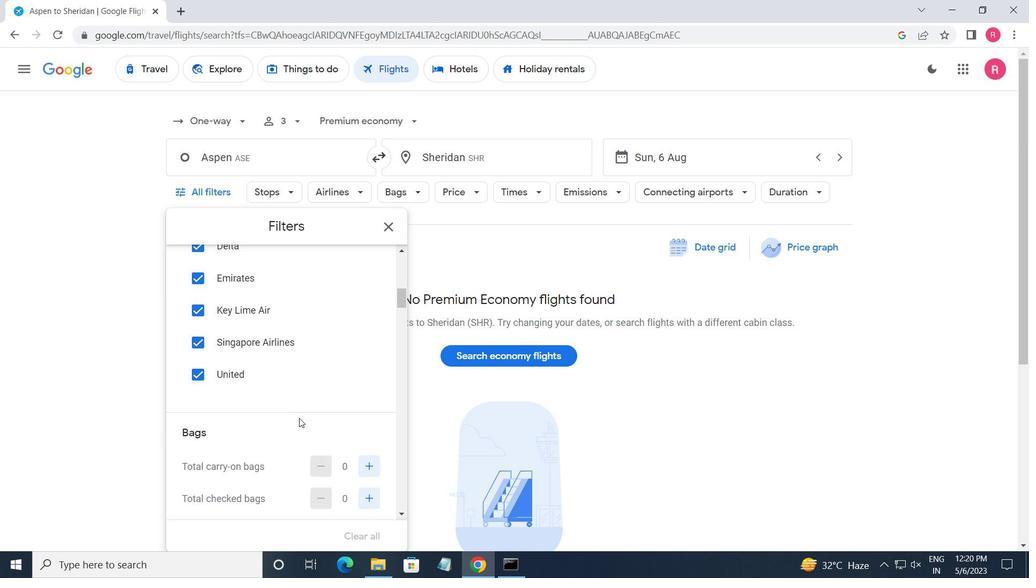 
Action: Mouse moved to (367, 280)
Screenshot: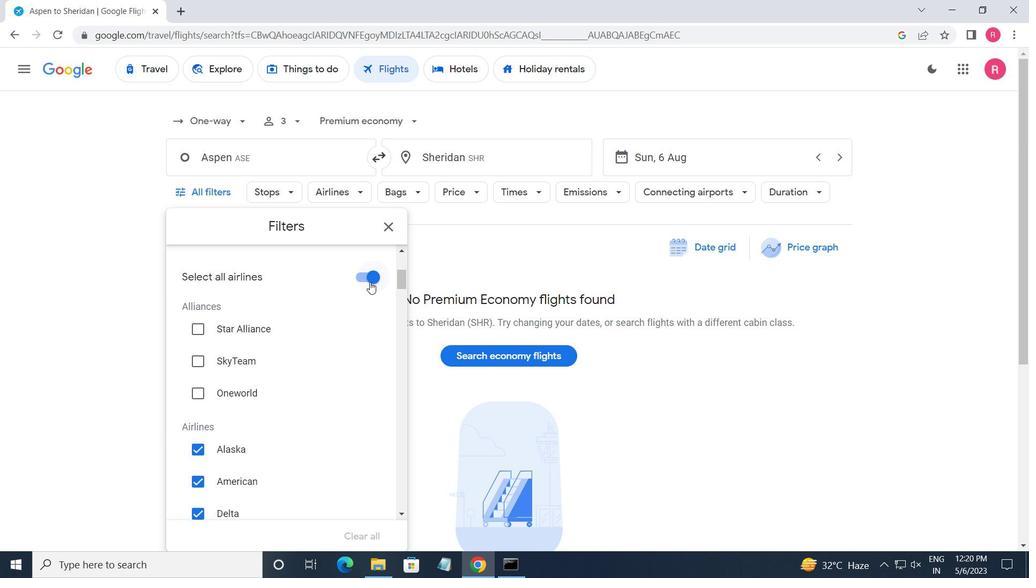 
Action: Mouse pressed left at (367, 280)
Screenshot: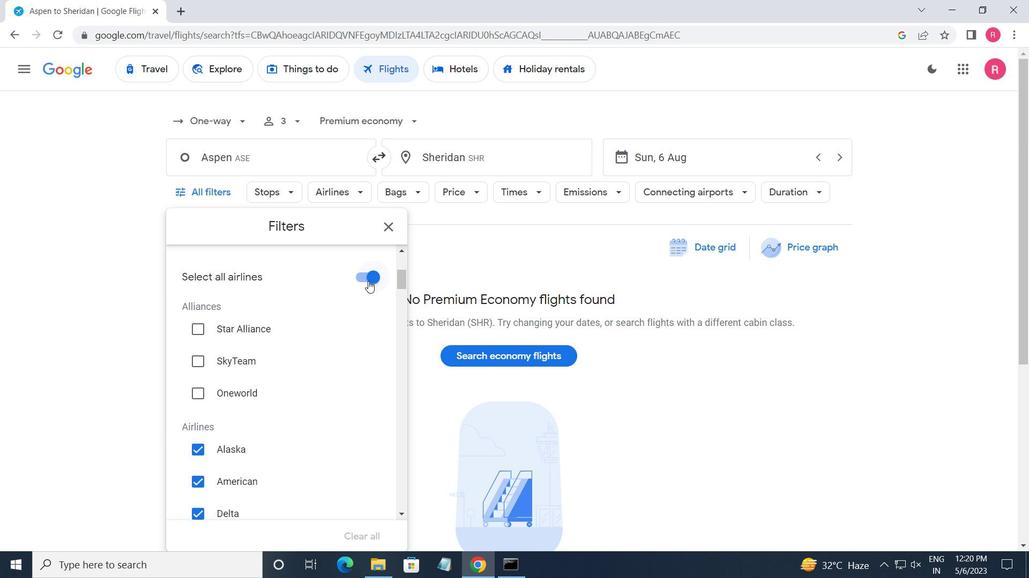 
Action: Mouse moved to (307, 340)
Screenshot: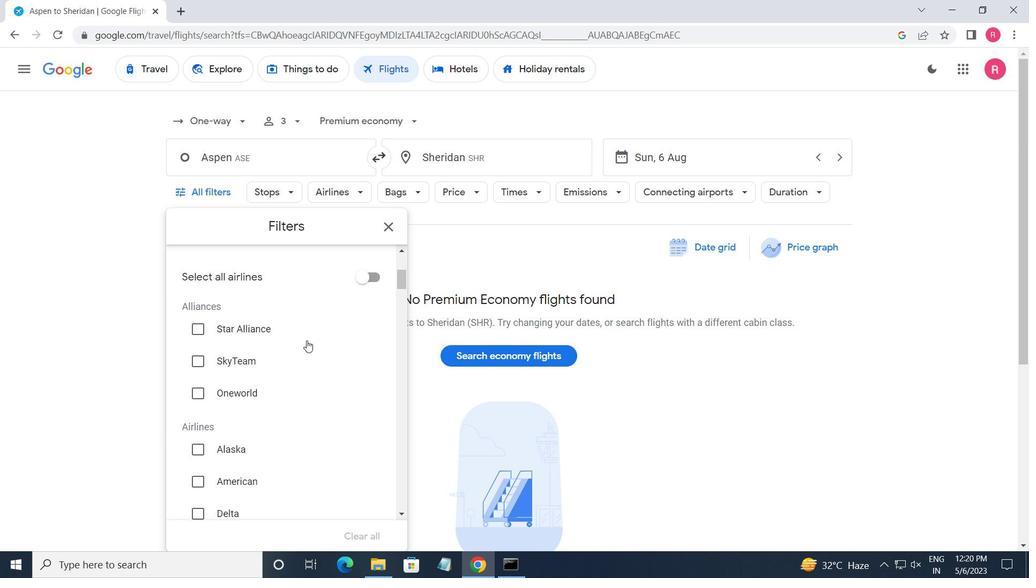 
Action: Mouse scrolled (307, 340) with delta (0, 0)
Screenshot: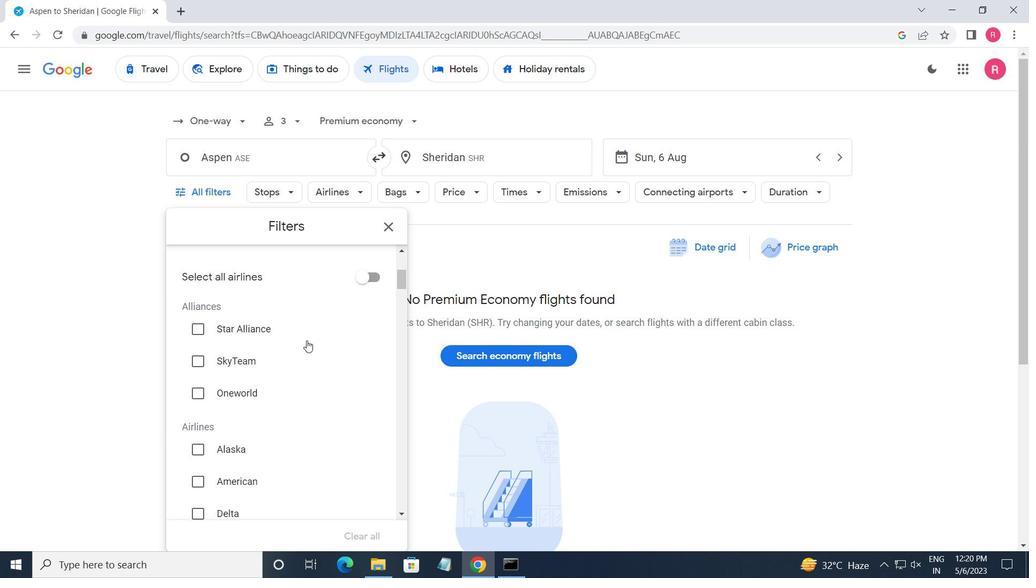 
Action: Mouse moved to (307, 343)
Screenshot: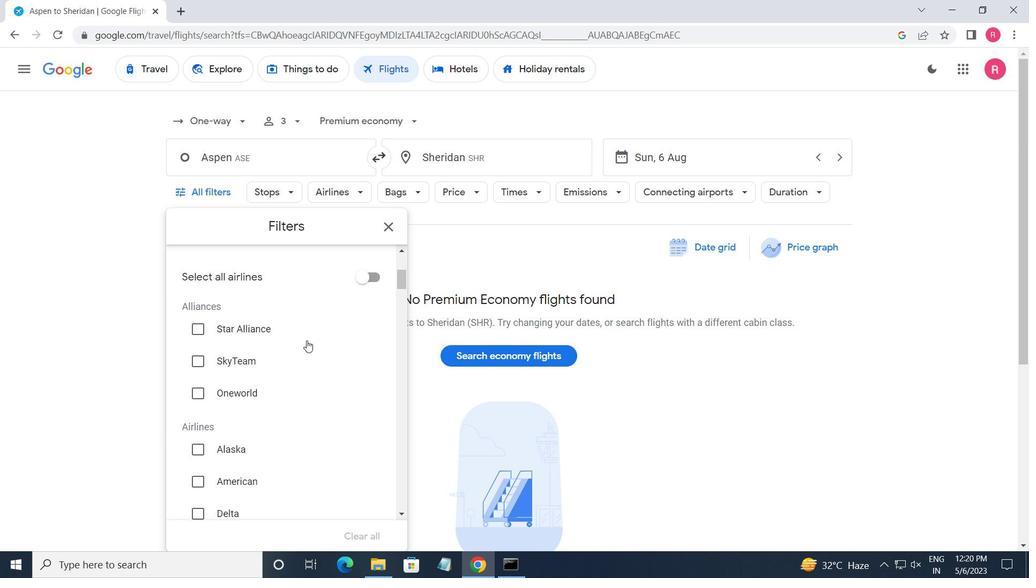 
Action: Mouse scrolled (307, 343) with delta (0, 0)
Screenshot: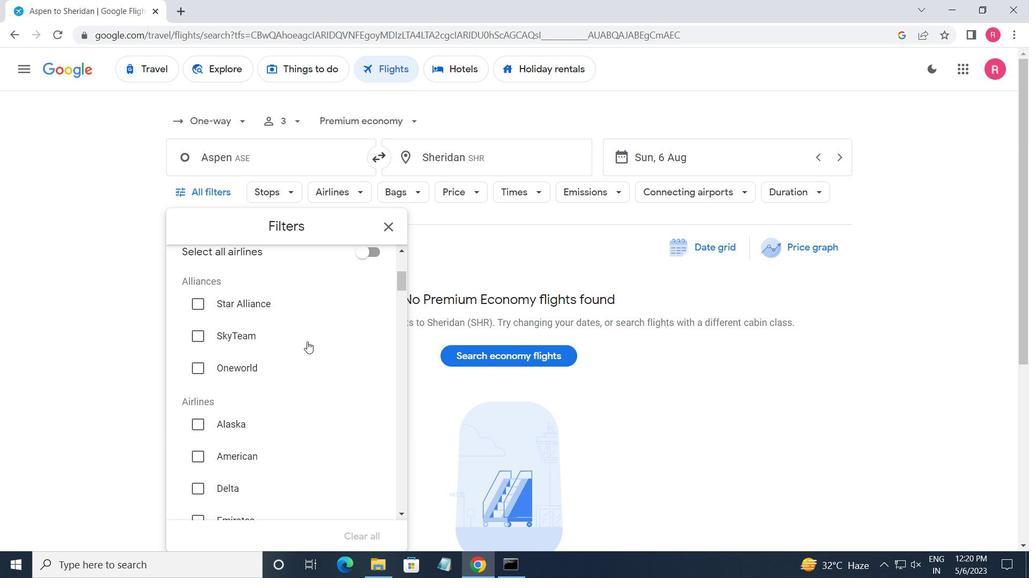 
Action: Mouse moved to (307, 347)
Screenshot: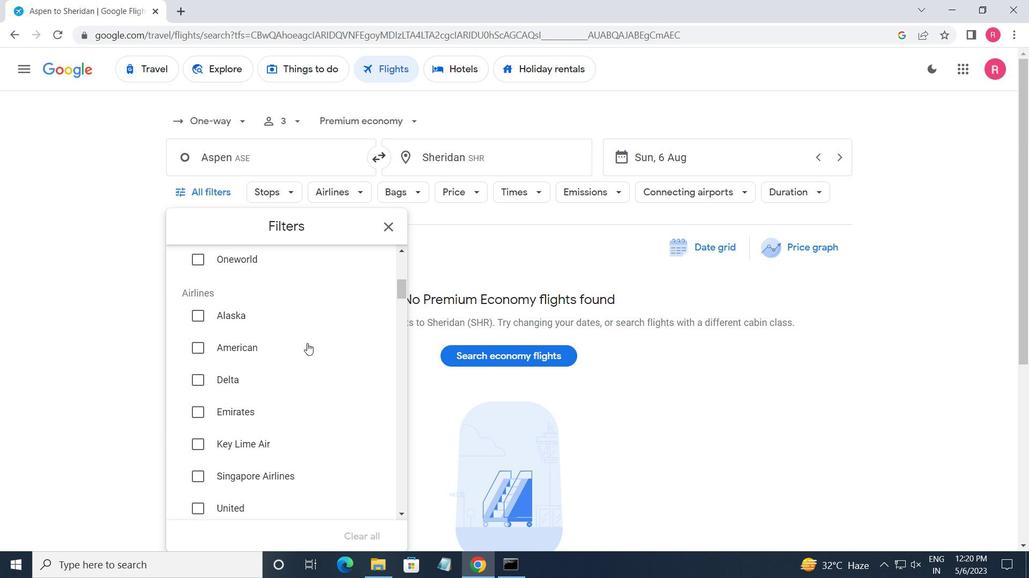 
Action: Mouse scrolled (307, 346) with delta (0, 0)
Screenshot: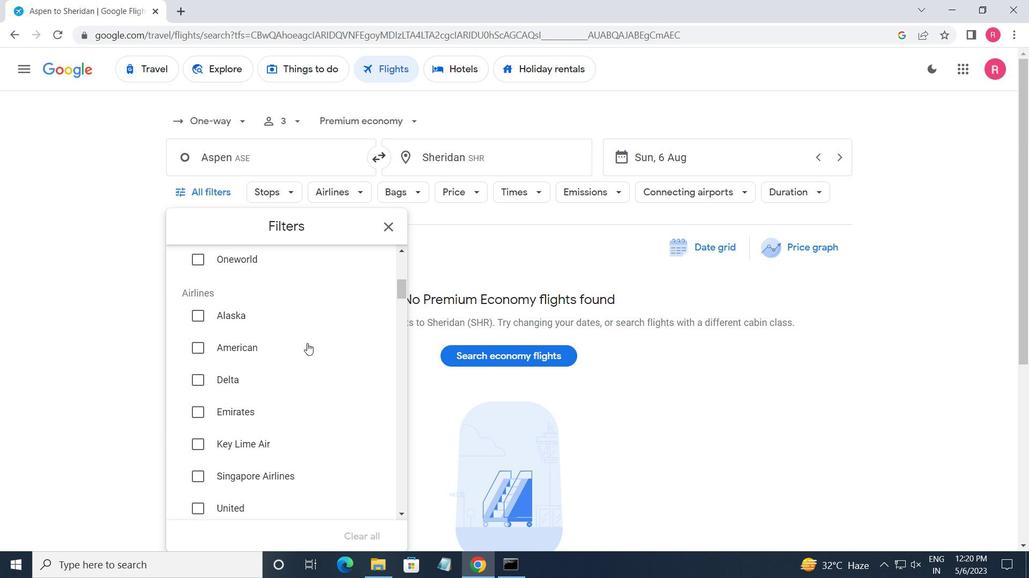 
Action: Mouse moved to (308, 350)
Screenshot: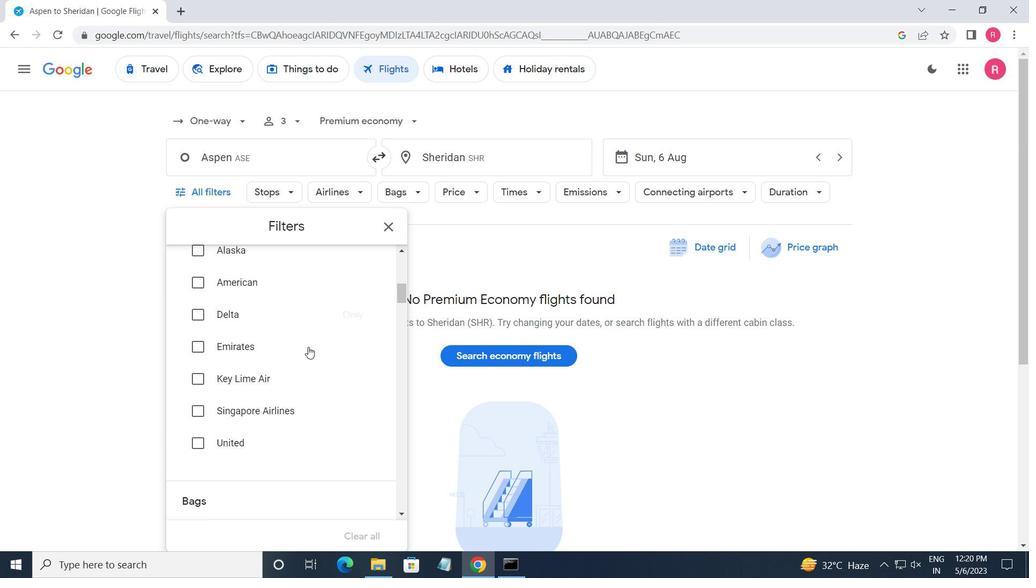 
Action: Mouse scrolled (308, 349) with delta (0, 0)
Screenshot: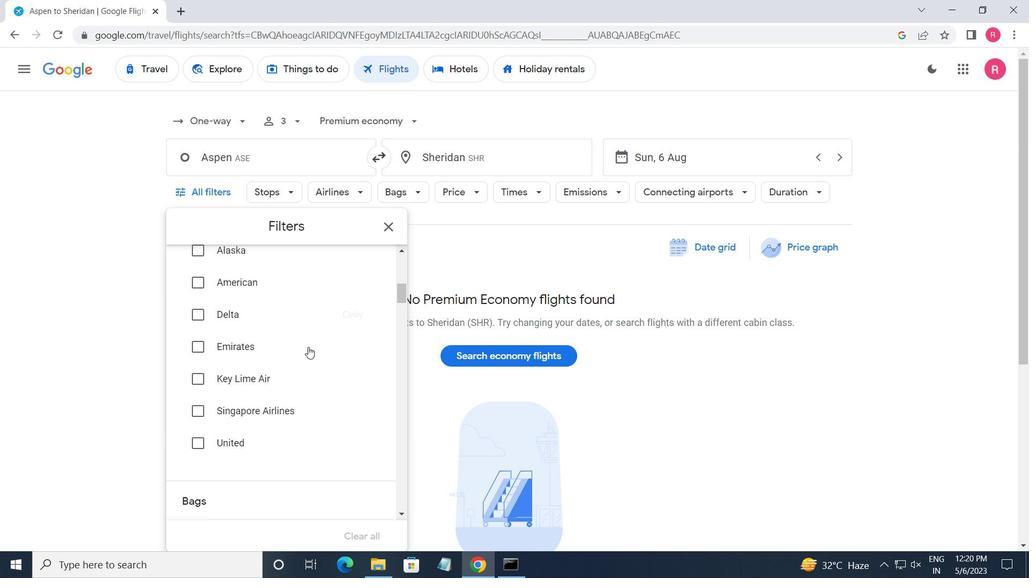 
Action: Mouse moved to (308, 350)
Screenshot: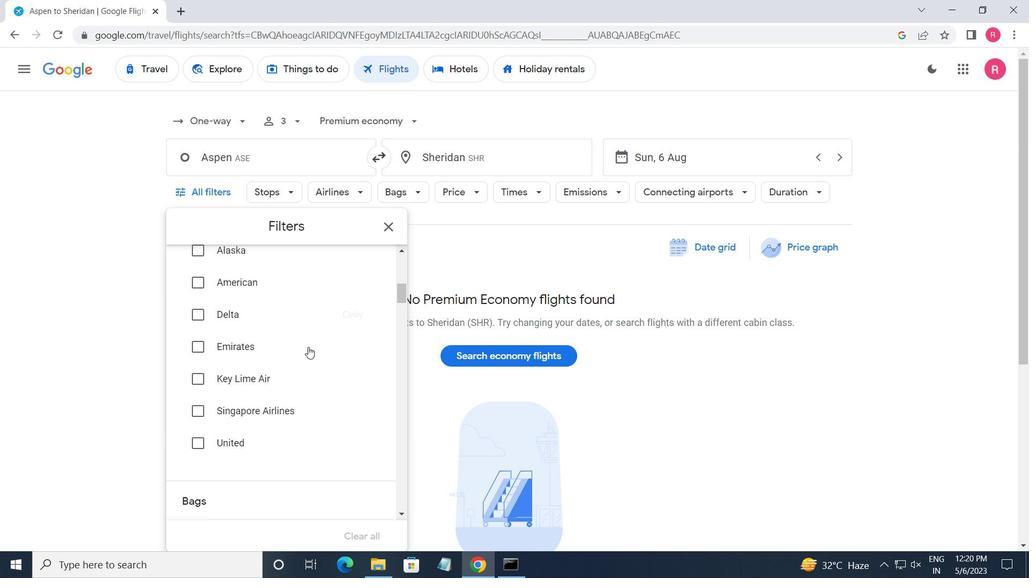 
Action: Mouse scrolled (308, 350) with delta (0, 0)
Screenshot: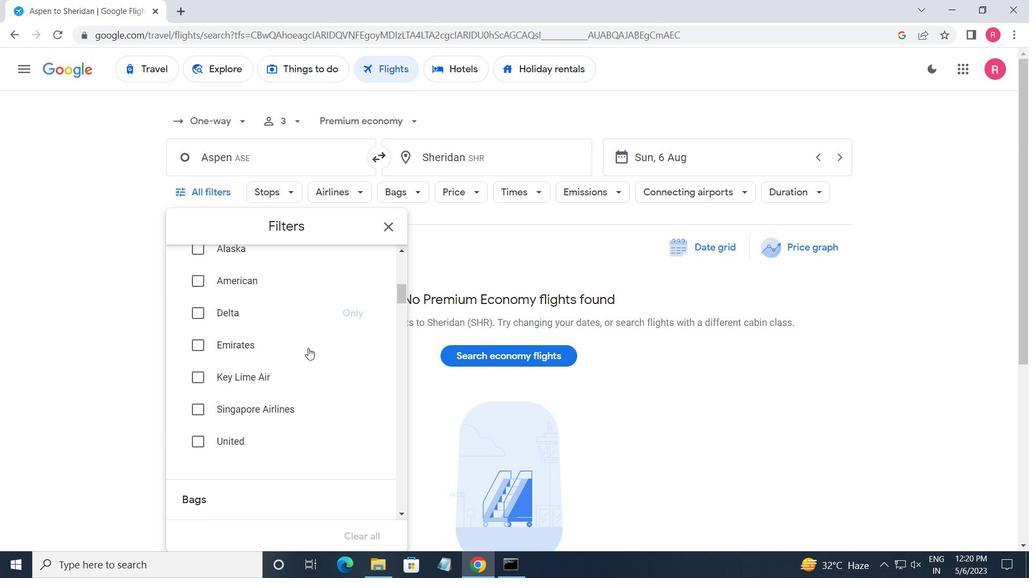 
Action: Mouse moved to (370, 437)
Screenshot: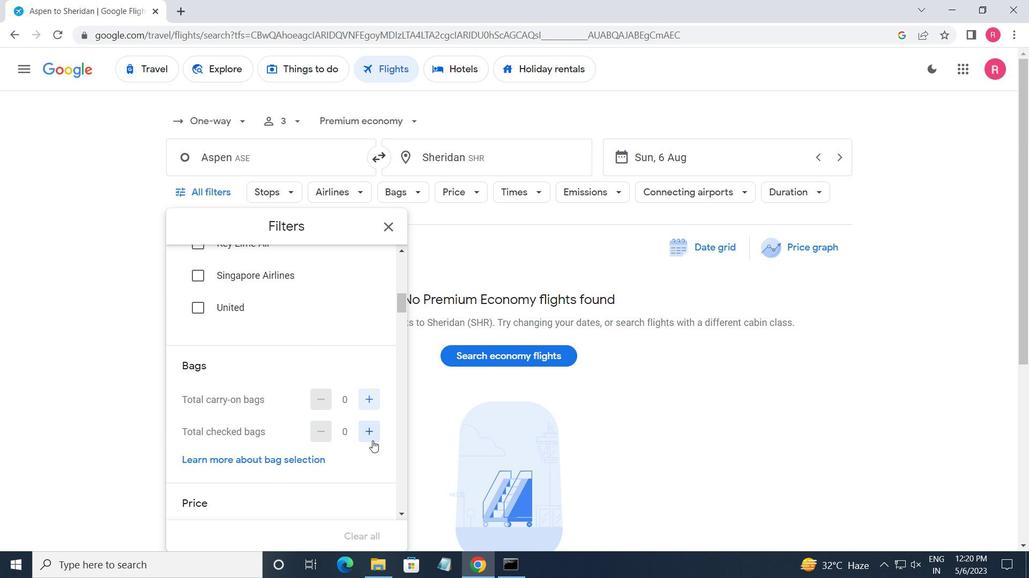 
Action: Mouse pressed left at (370, 437)
Screenshot: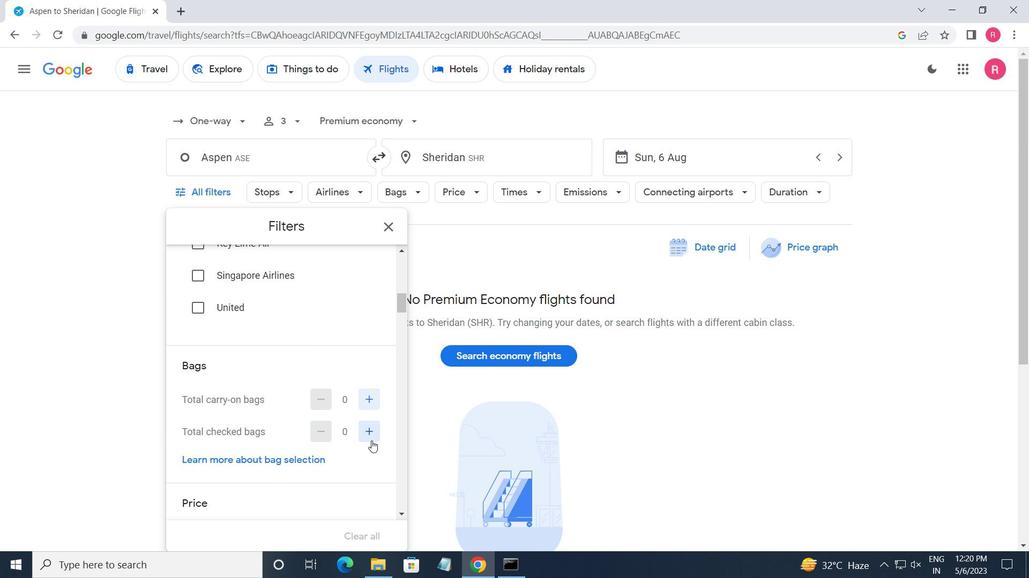 
Action: Mouse moved to (370, 436)
Screenshot: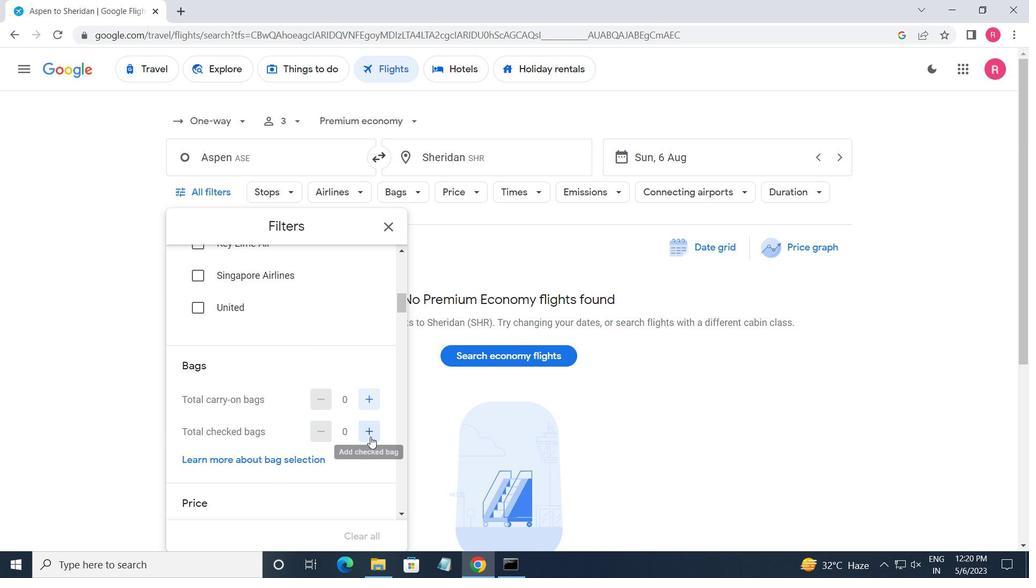 
Action: Mouse pressed left at (370, 436)
Screenshot: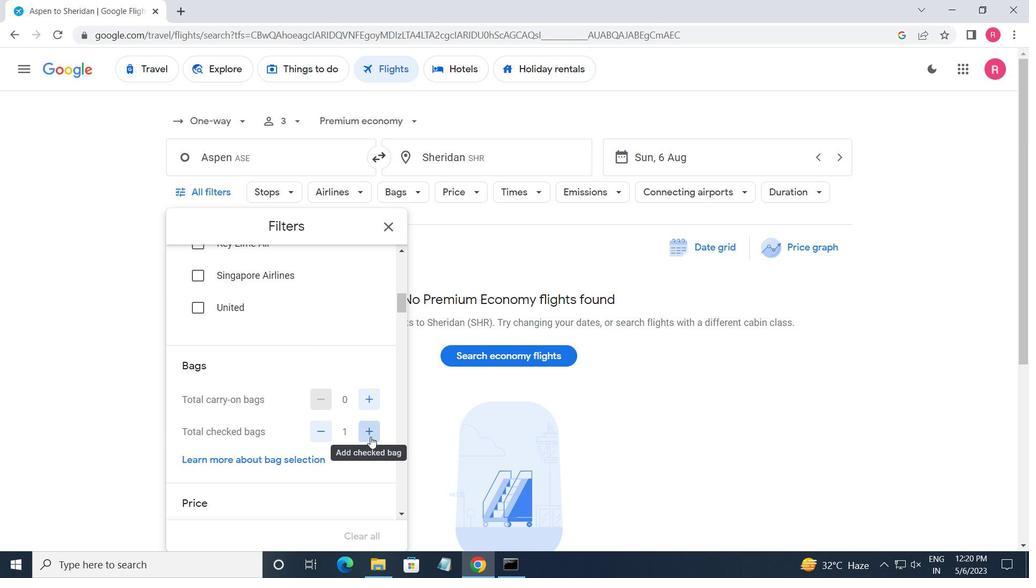 
Action: Mouse moved to (277, 394)
Screenshot: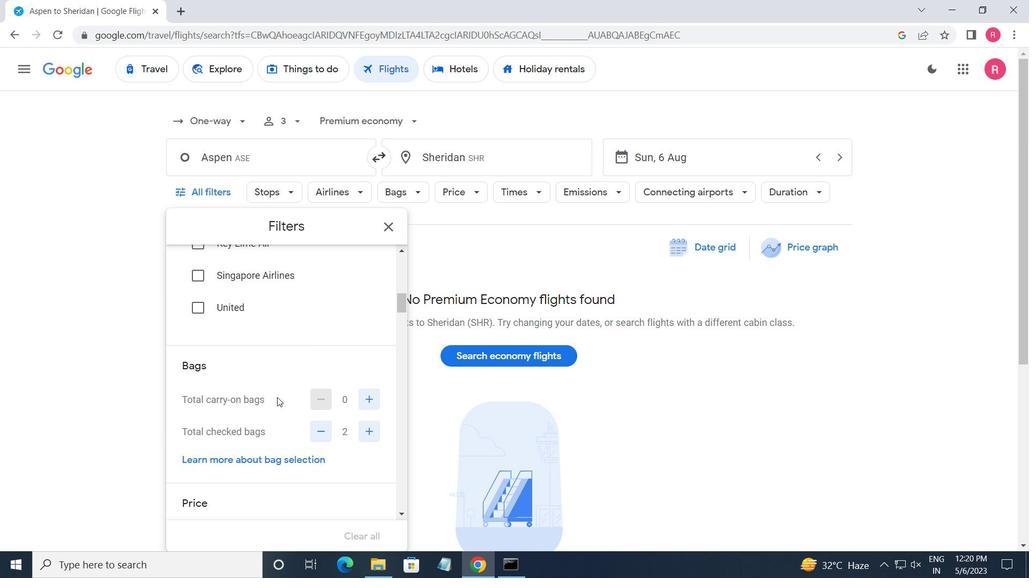 
Action: Mouse scrolled (277, 393) with delta (0, 0)
Screenshot: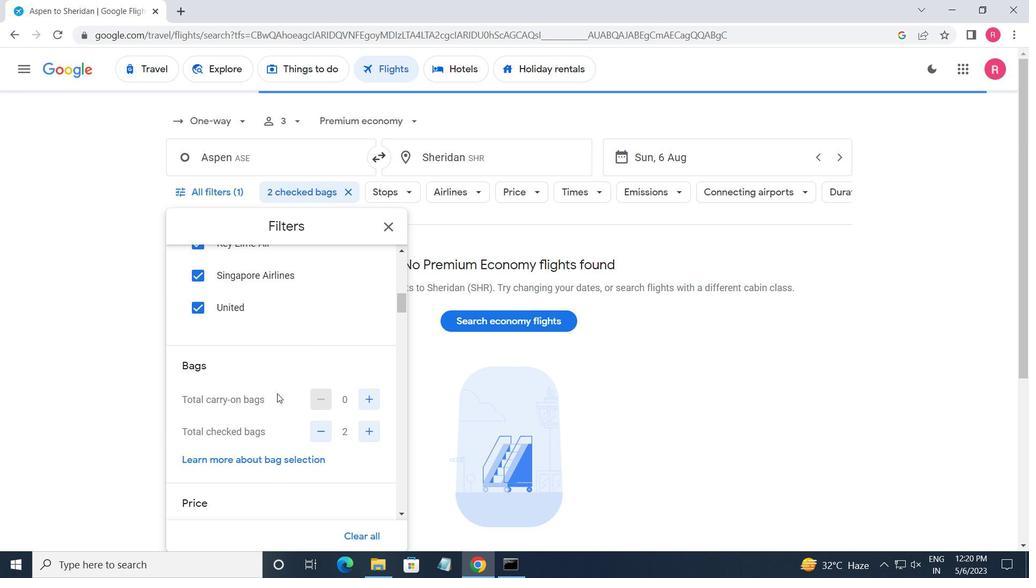 
Action: Mouse moved to (277, 394)
Screenshot: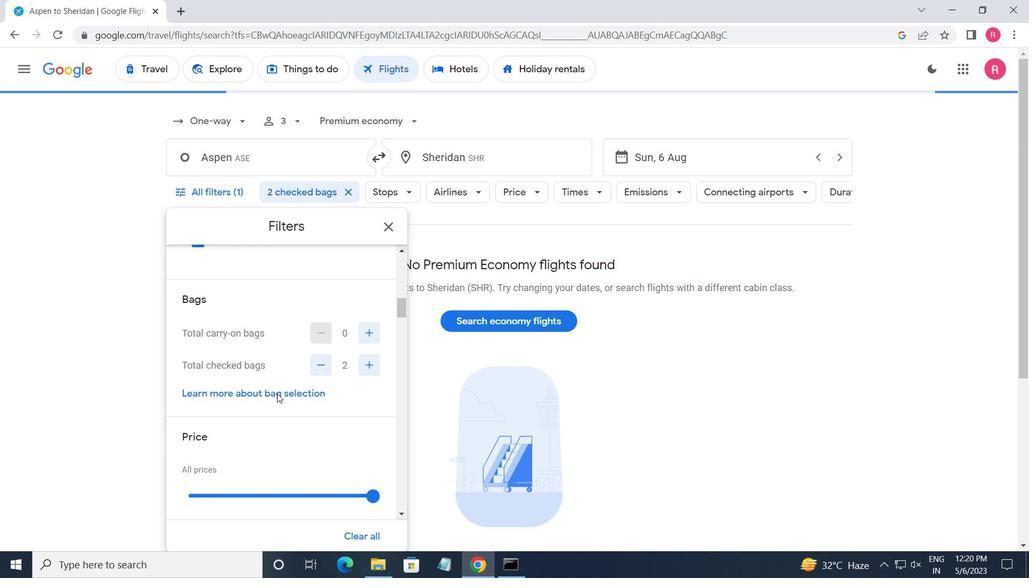 
Action: Mouse scrolled (277, 393) with delta (0, 0)
Screenshot: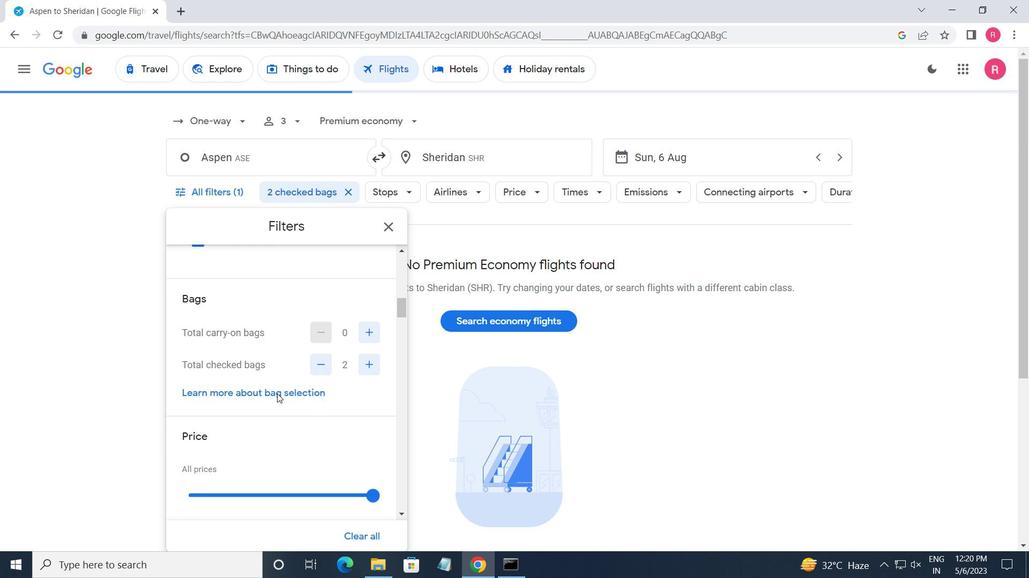 
Action: Mouse moved to (365, 429)
Screenshot: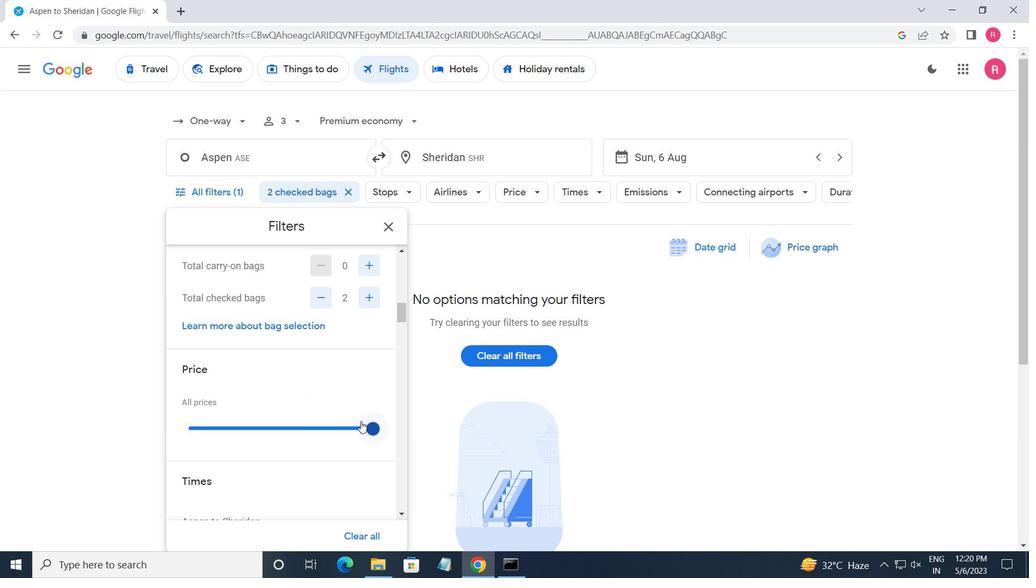 
Action: Mouse pressed left at (365, 429)
Screenshot: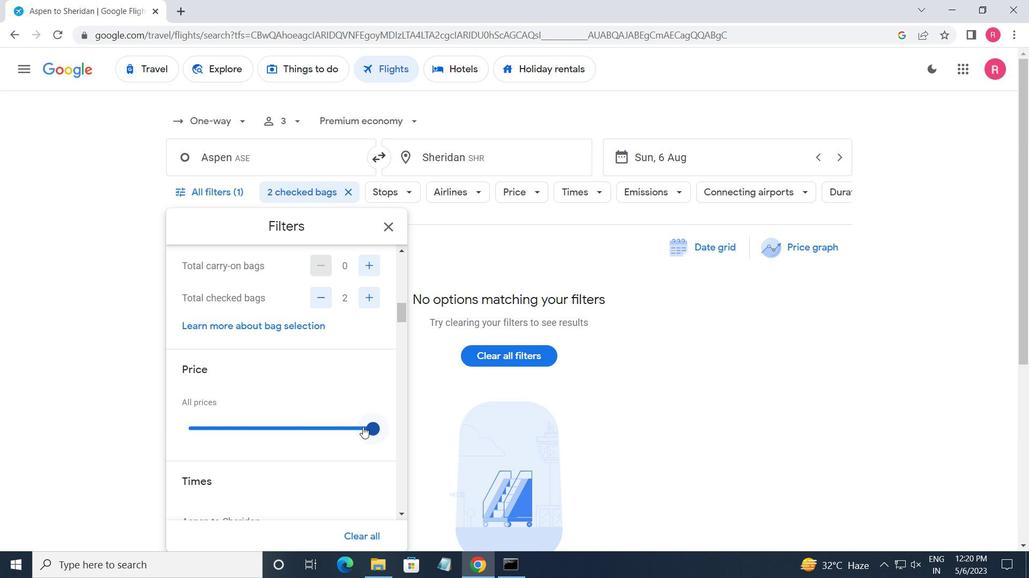 
Action: Mouse moved to (300, 368)
Screenshot: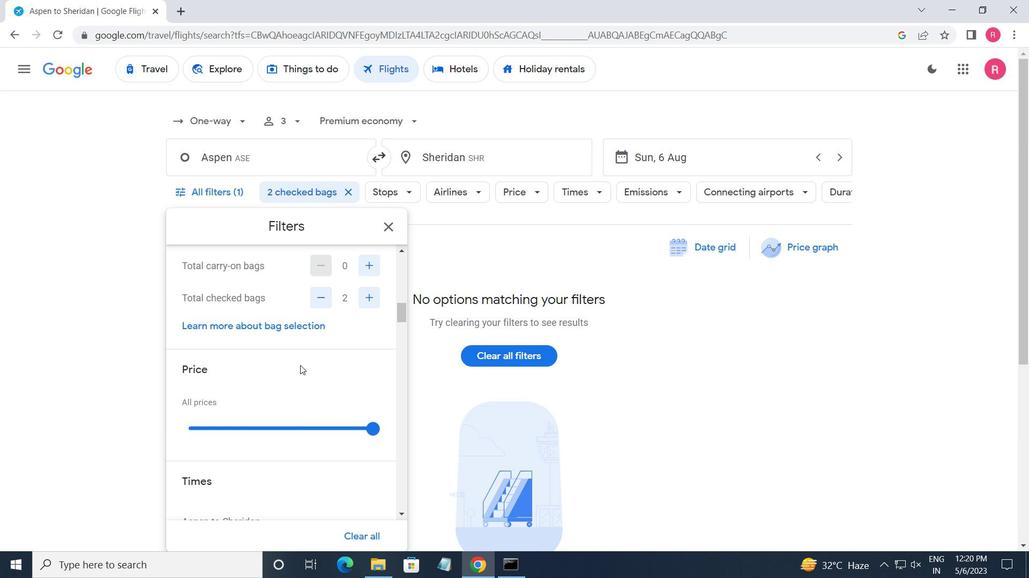 
Action: Mouse scrolled (300, 367) with delta (0, 0)
Screenshot: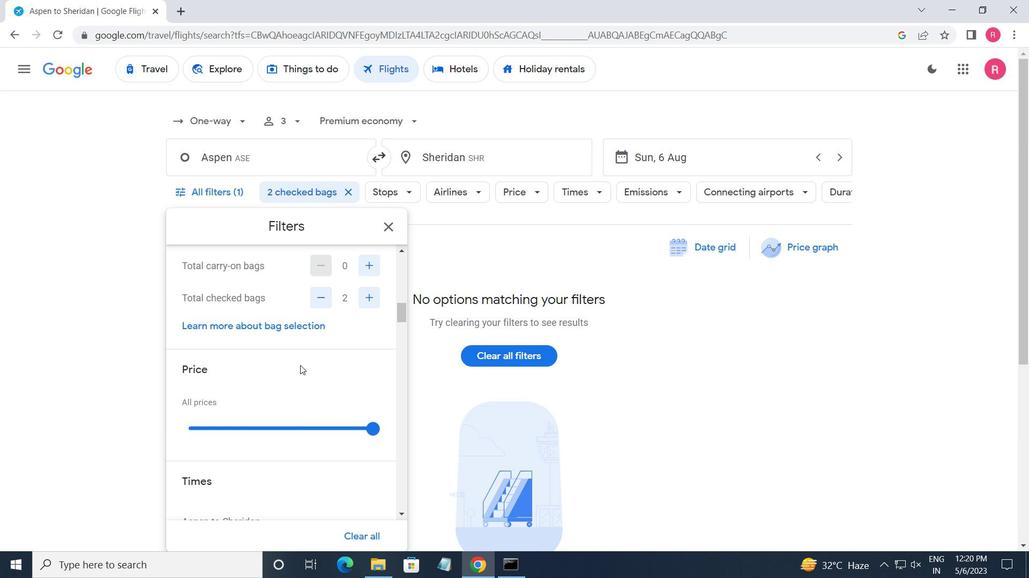 
Action: Mouse moved to (302, 370)
Screenshot: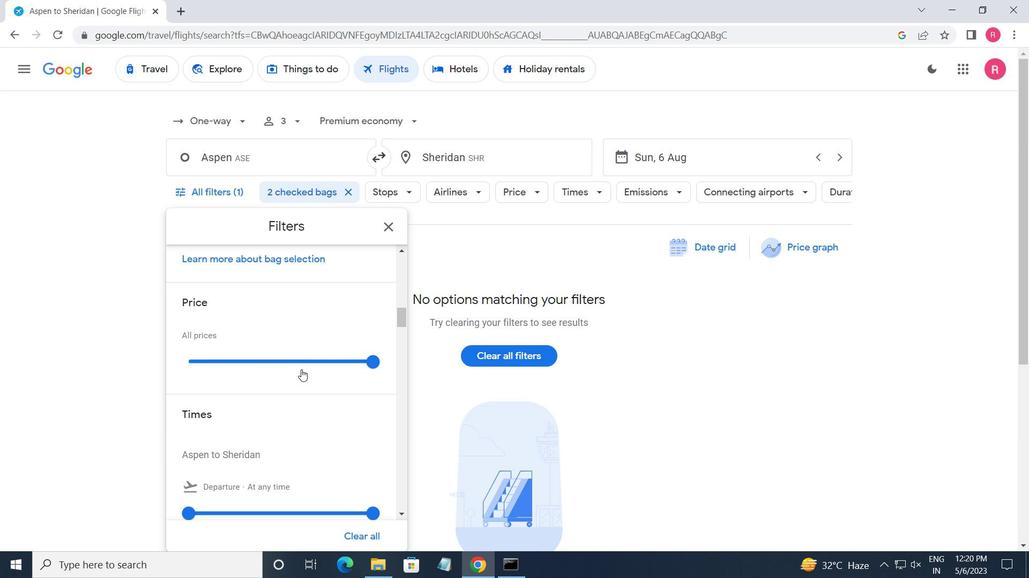 
Action: Mouse scrolled (302, 369) with delta (0, 0)
Screenshot: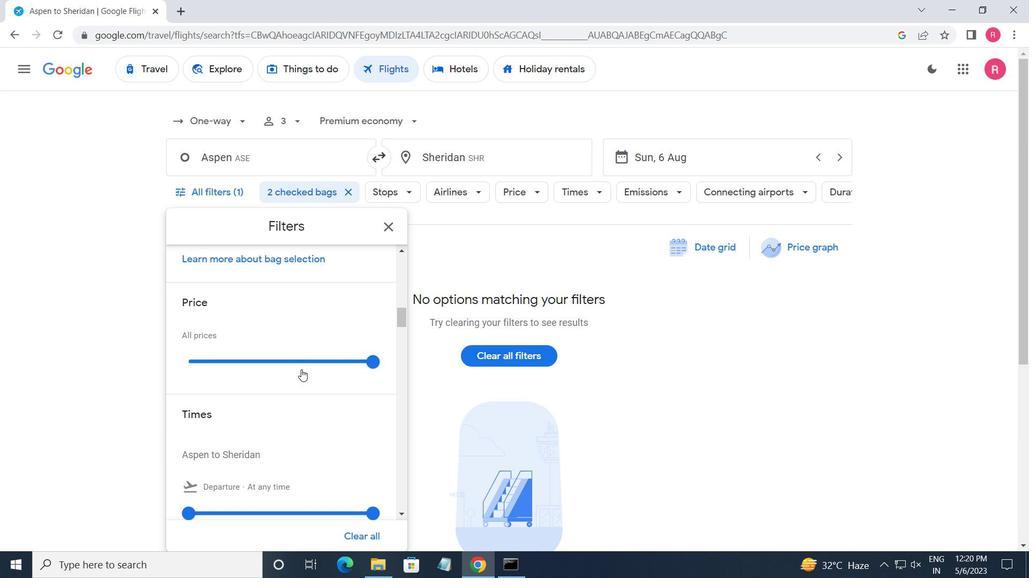 
Action: Mouse moved to (191, 446)
Screenshot: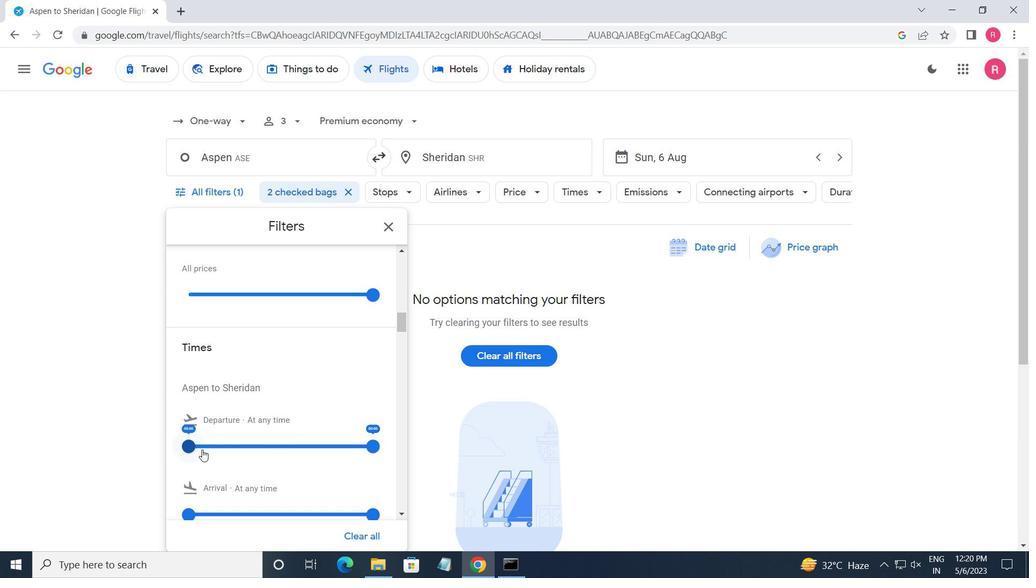 
Action: Mouse pressed left at (191, 446)
Screenshot: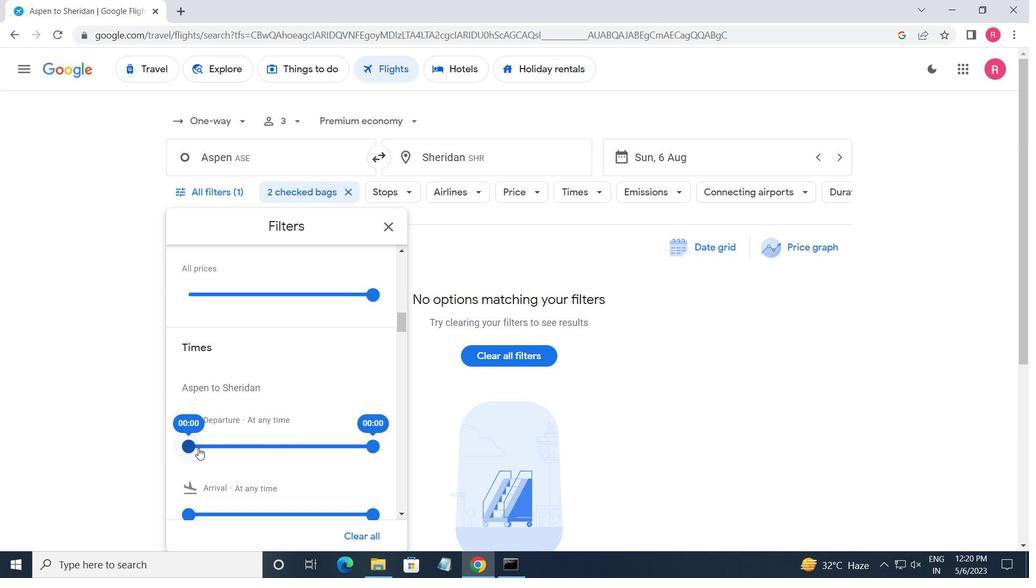 
Action: Mouse moved to (367, 446)
Screenshot: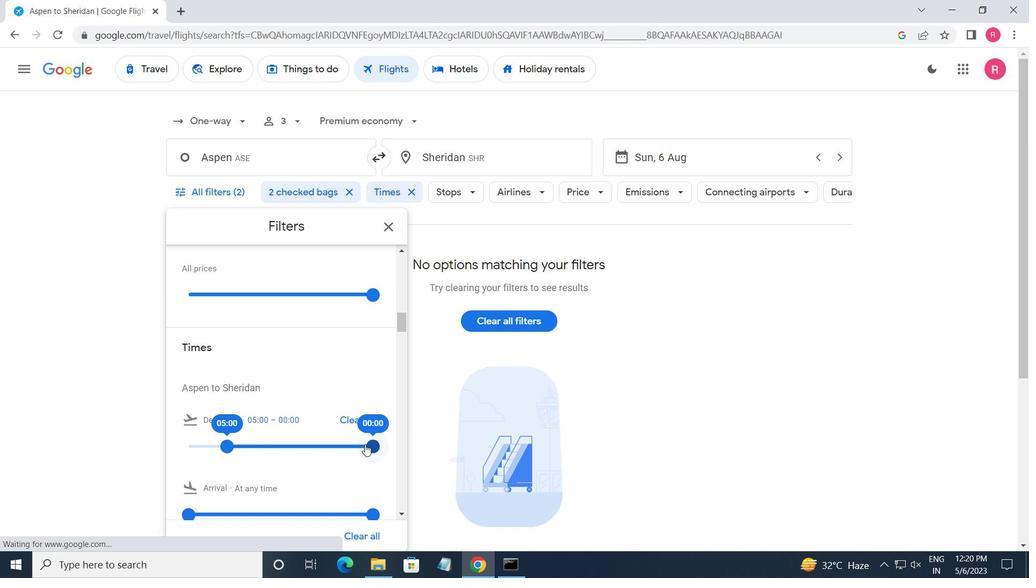
Action: Mouse pressed left at (367, 446)
Screenshot: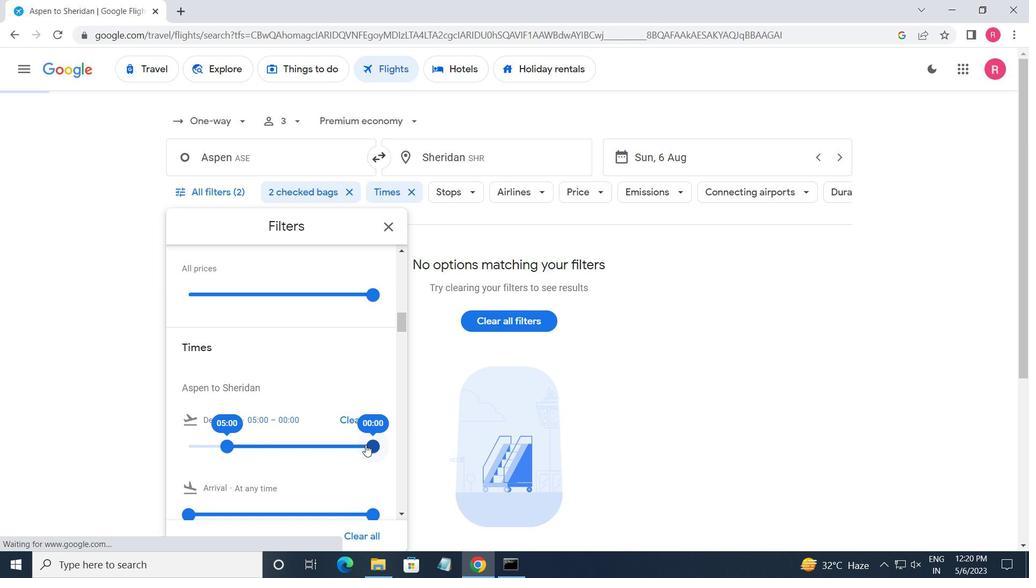
Action: Mouse moved to (390, 230)
Screenshot: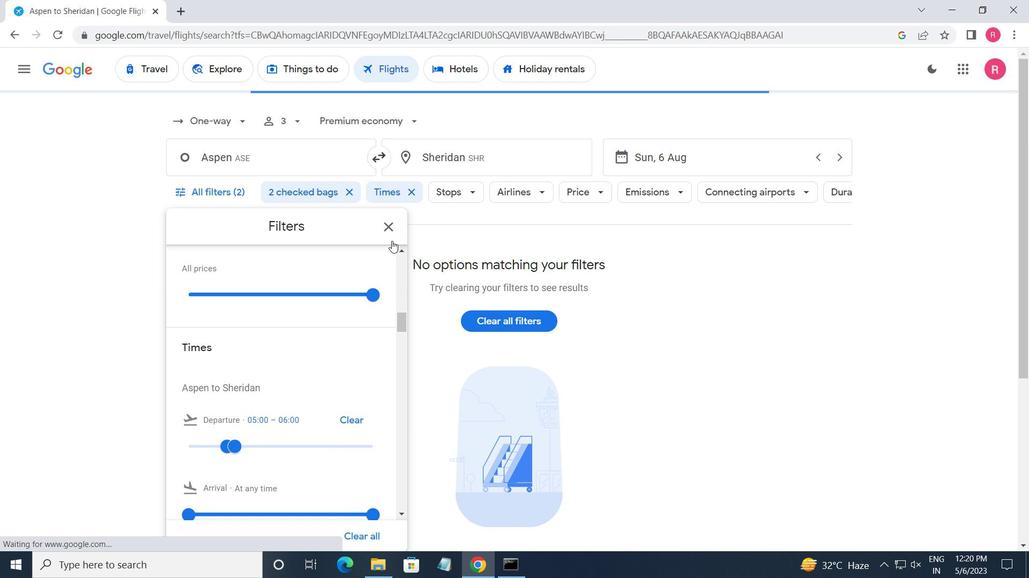 
Action: Mouse pressed left at (390, 230)
Screenshot: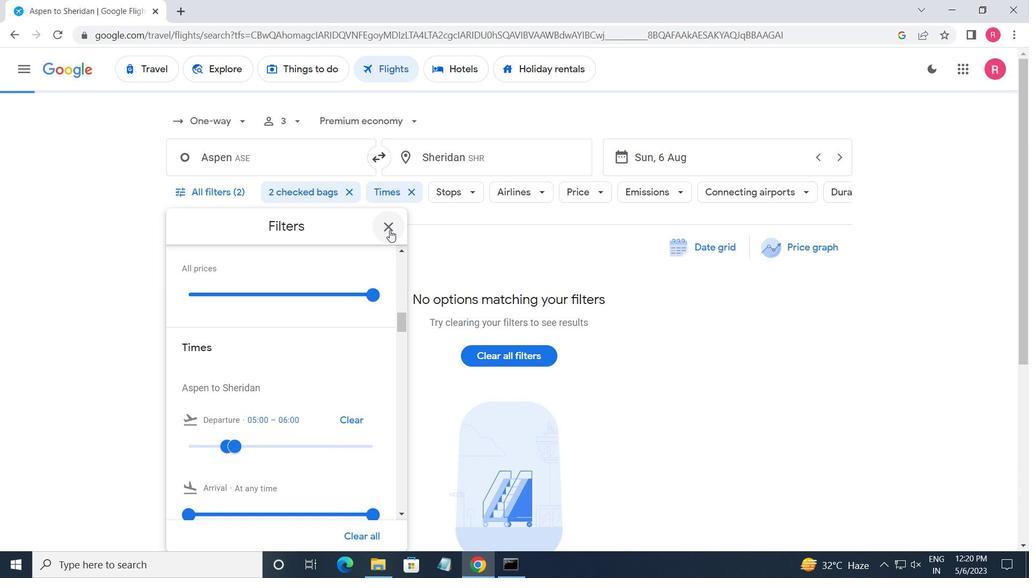 
